 Task: For heading Arial black with underline.  font size for heading18,  'Change the font style of data to'Calibri.  and font size to 9,  Change the alignment of both headline & data to Align center.  In the sheet   Proactive Sales book
Action: Mouse moved to (175, 177)
Screenshot: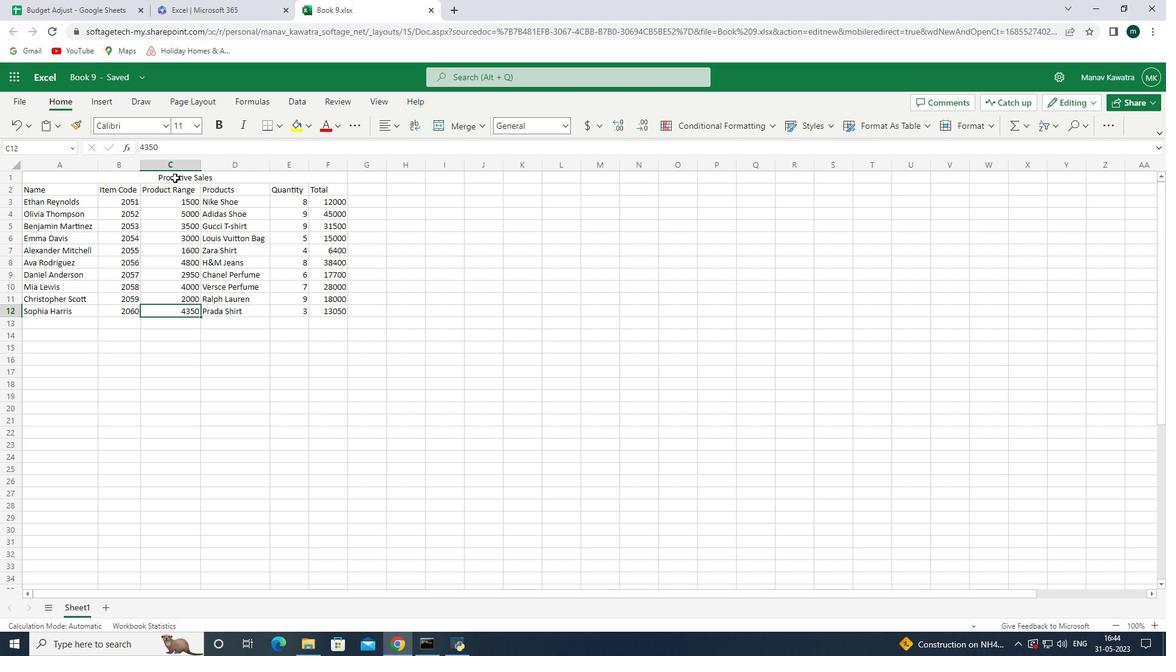 
Action: Mouse pressed left at (175, 177)
Screenshot: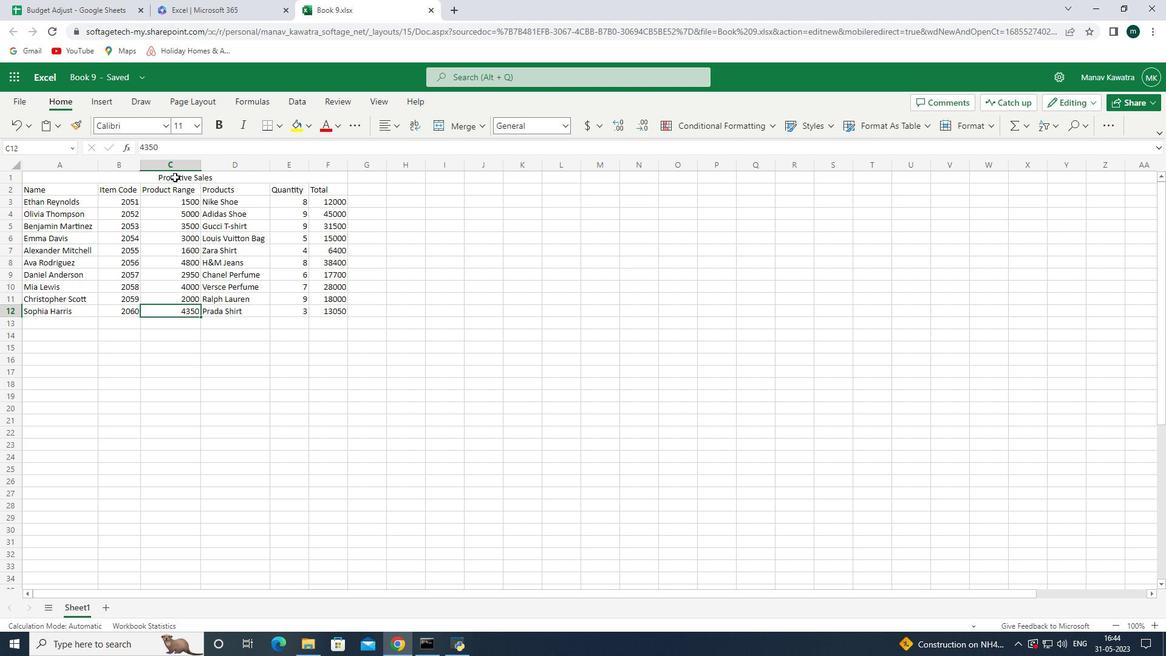 
Action: Mouse moved to (170, 124)
Screenshot: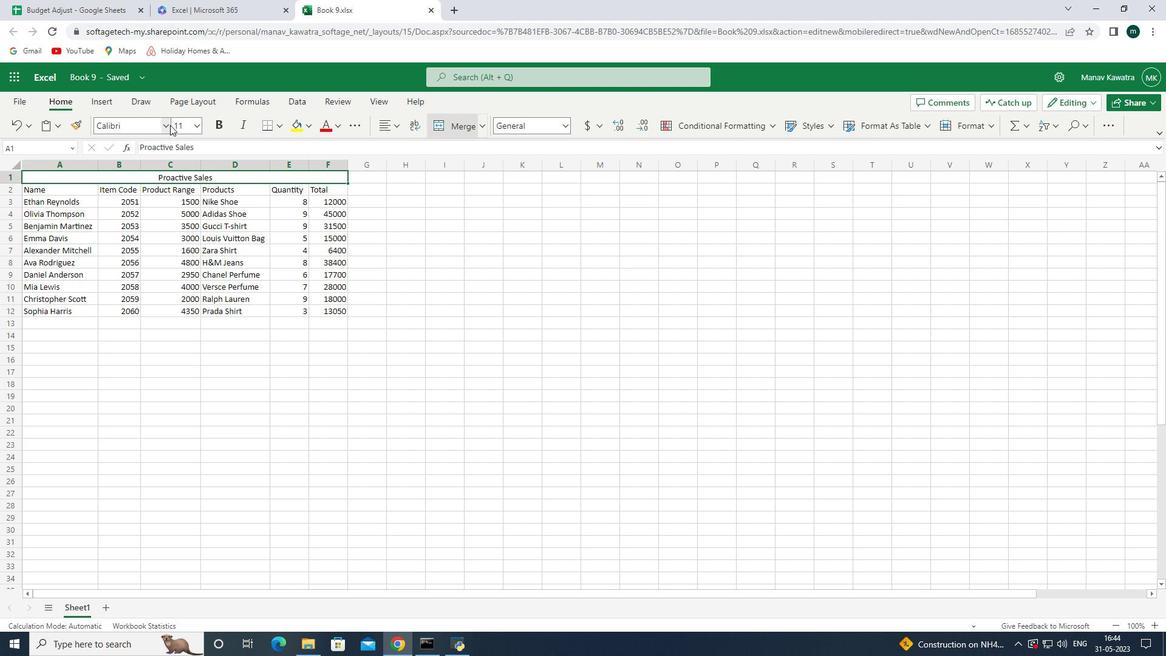 
Action: Mouse pressed left at (170, 124)
Screenshot: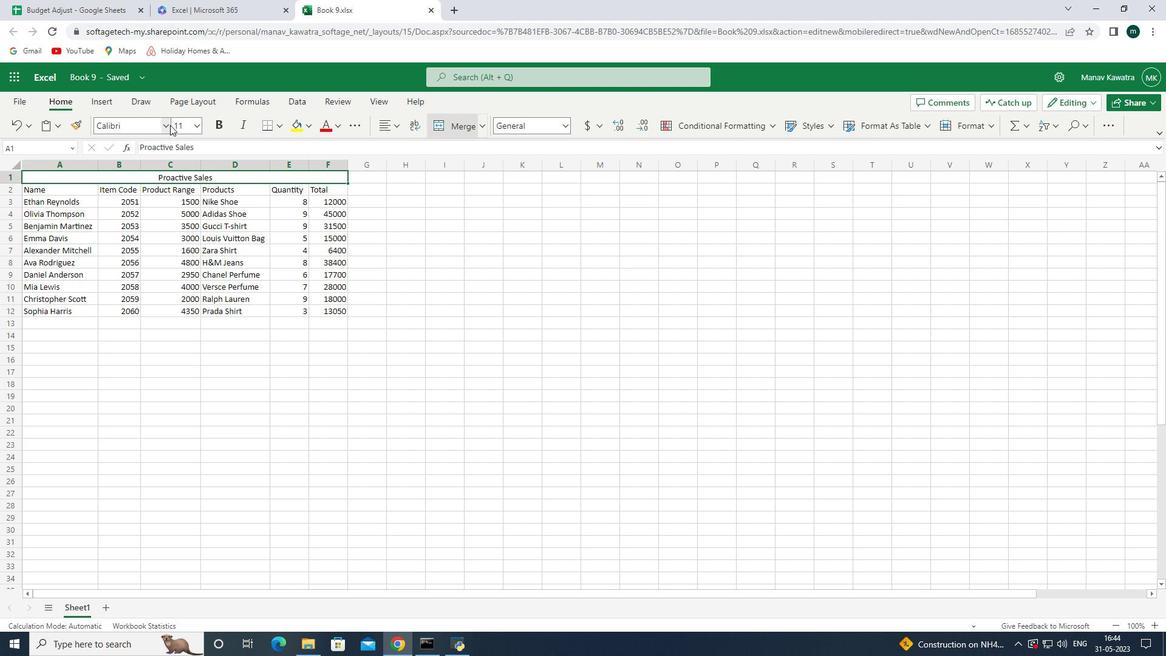 
Action: Mouse moved to (165, 122)
Screenshot: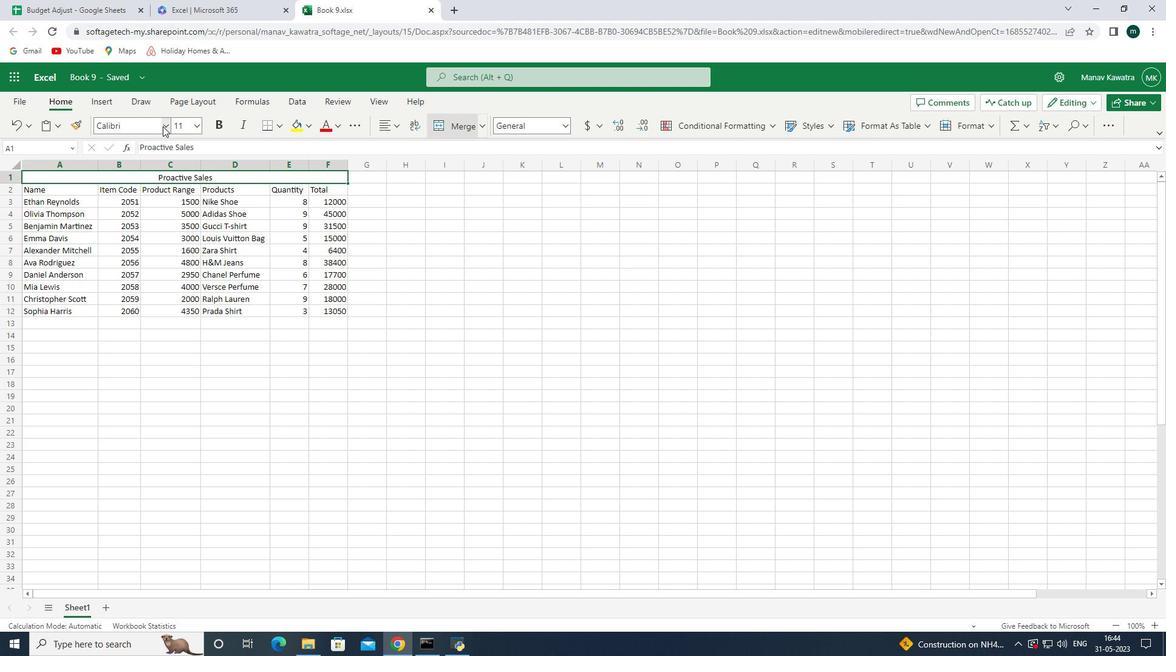 
Action: Mouse pressed left at (165, 122)
Screenshot: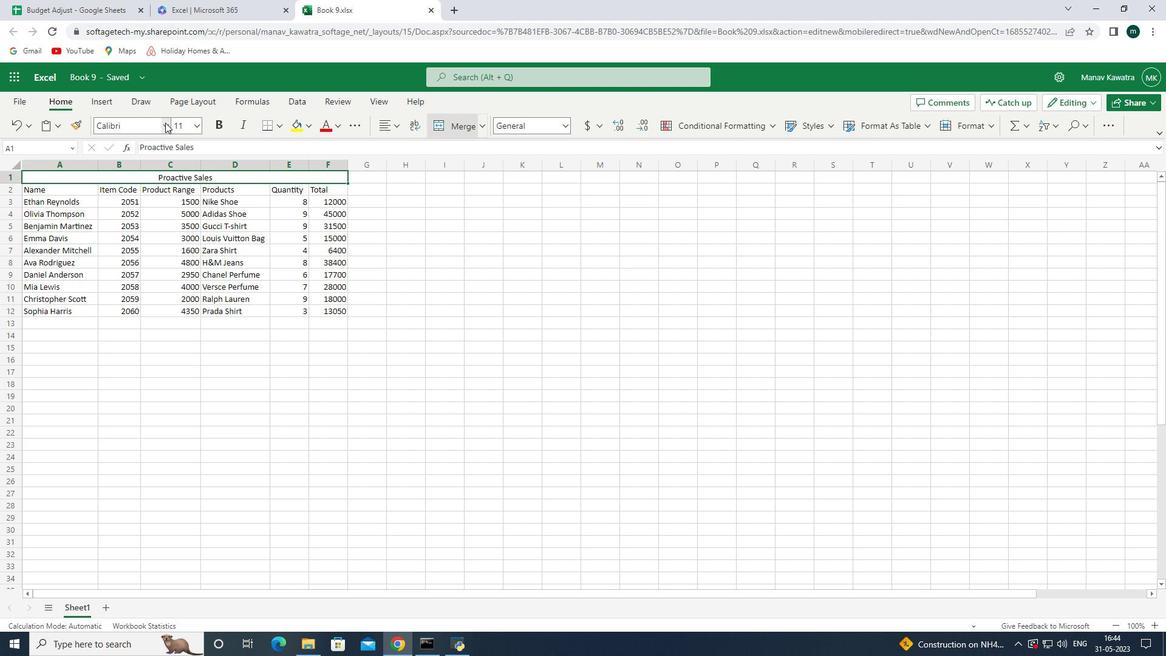 
Action: Mouse moved to (166, 127)
Screenshot: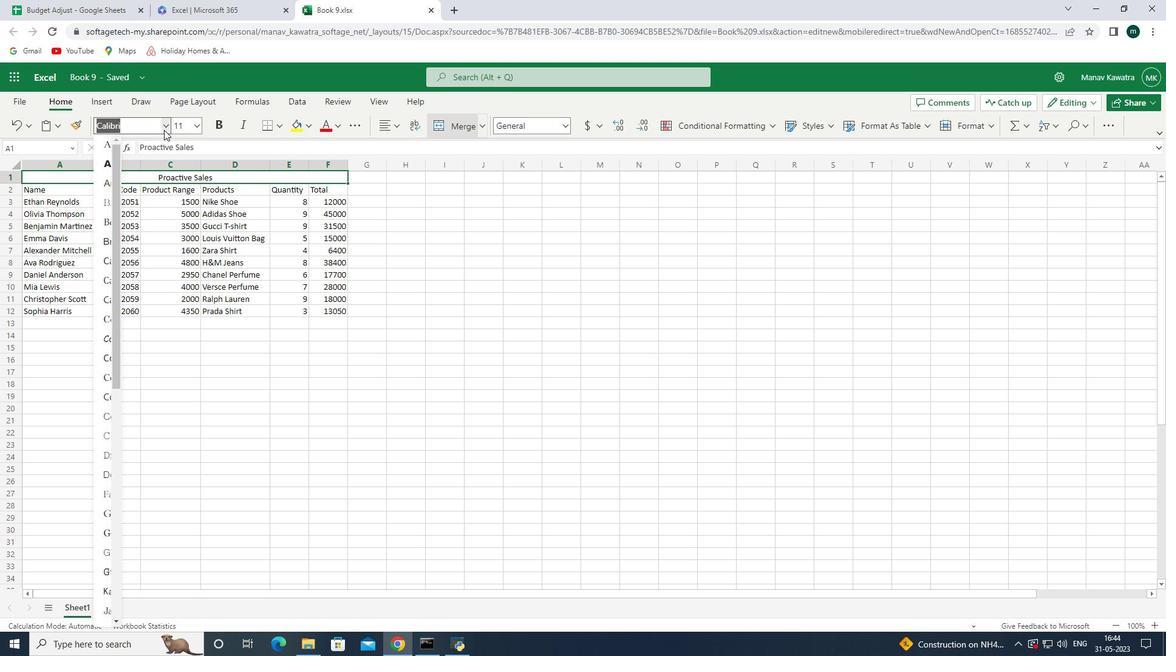 
Action: Mouse pressed left at (166, 127)
Screenshot: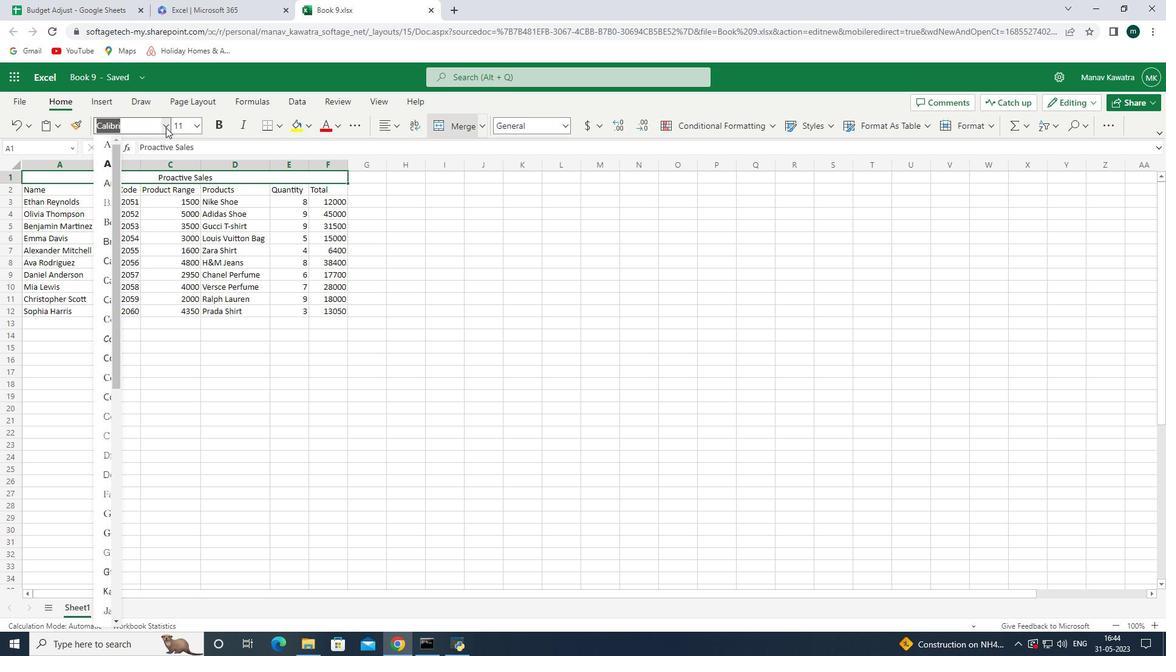 
Action: Mouse pressed left at (166, 127)
Screenshot: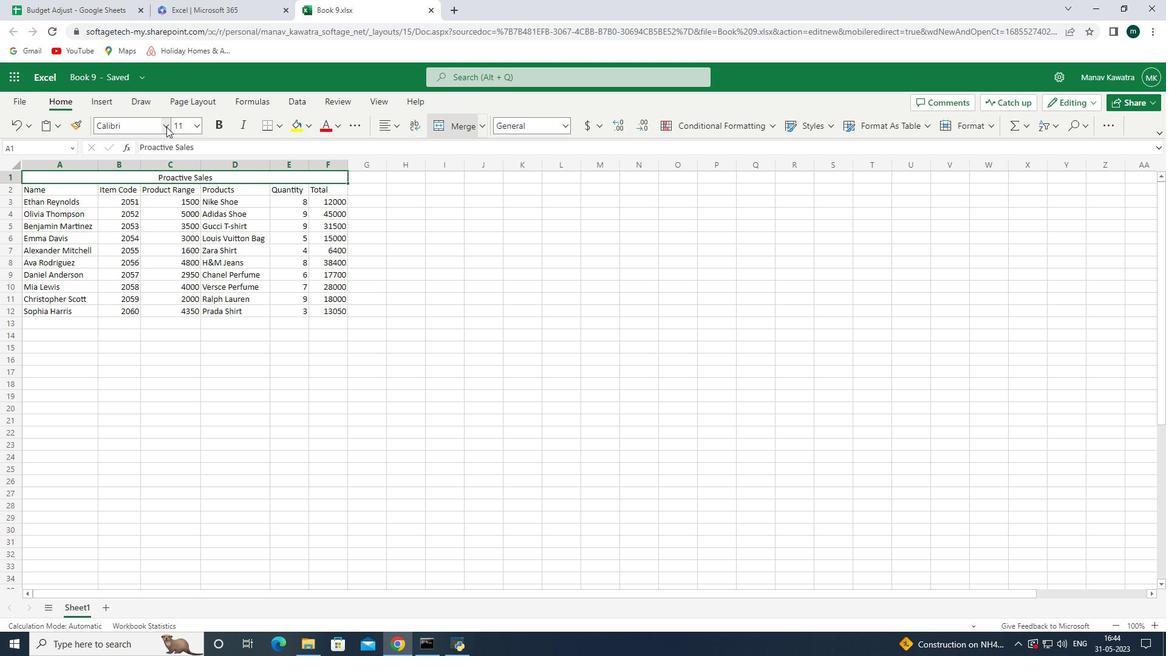 
Action: Mouse moved to (162, 161)
Screenshot: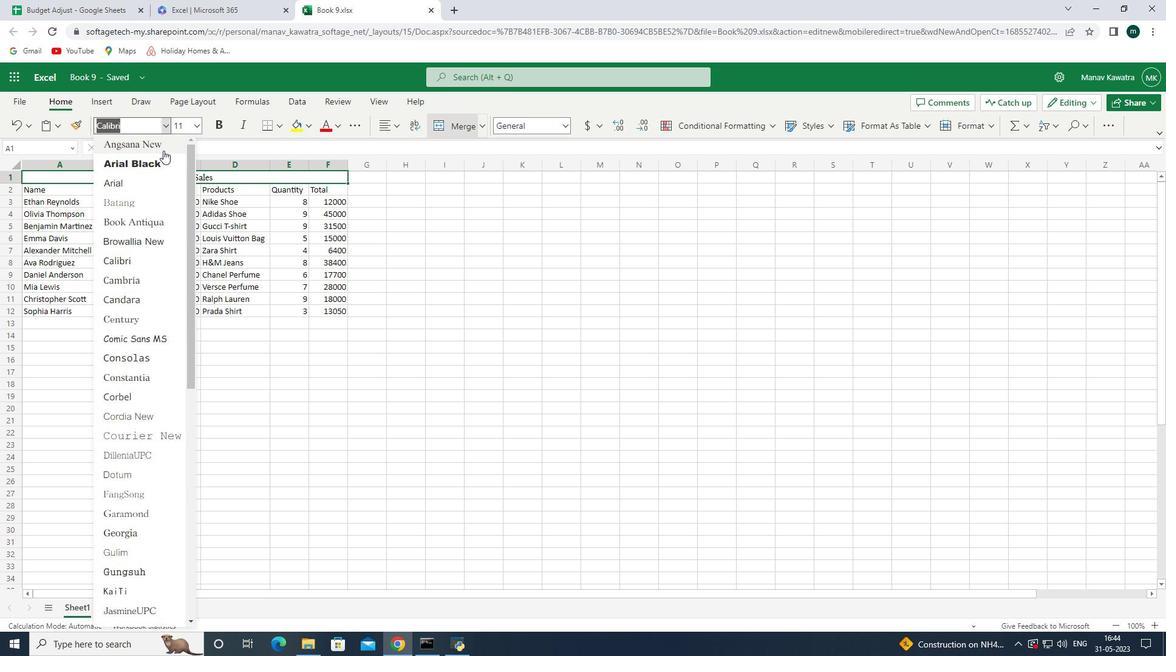 
Action: Mouse pressed left at (162, 161)
Screenshot: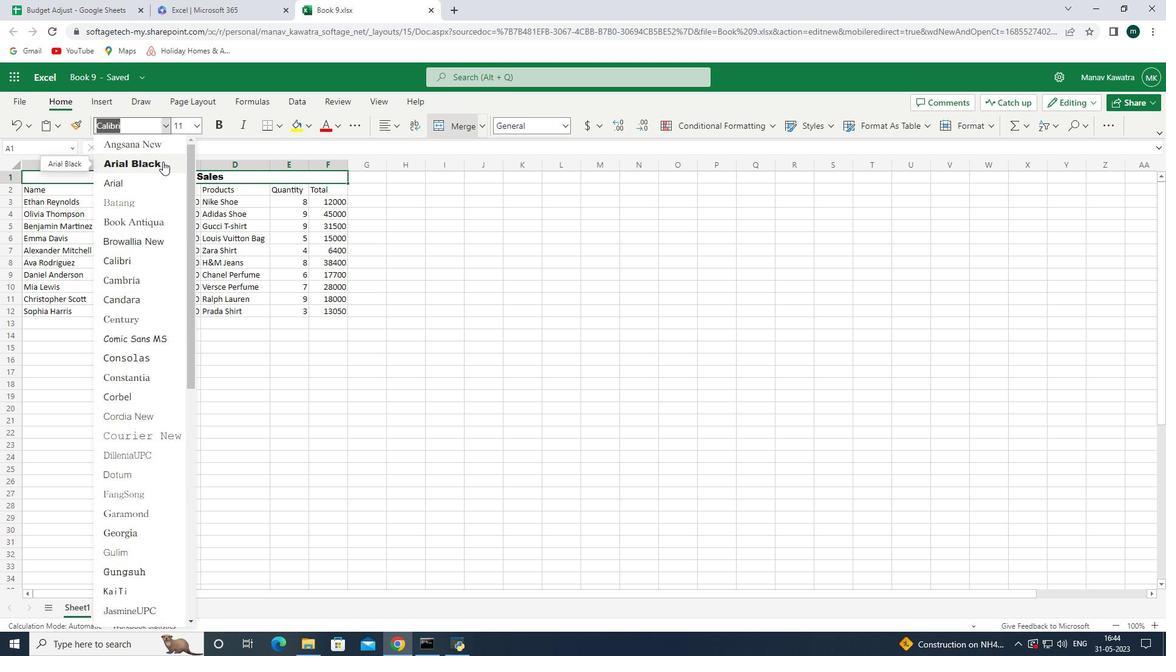 
Action: Mouse moved to (196, 128)
Screenshot: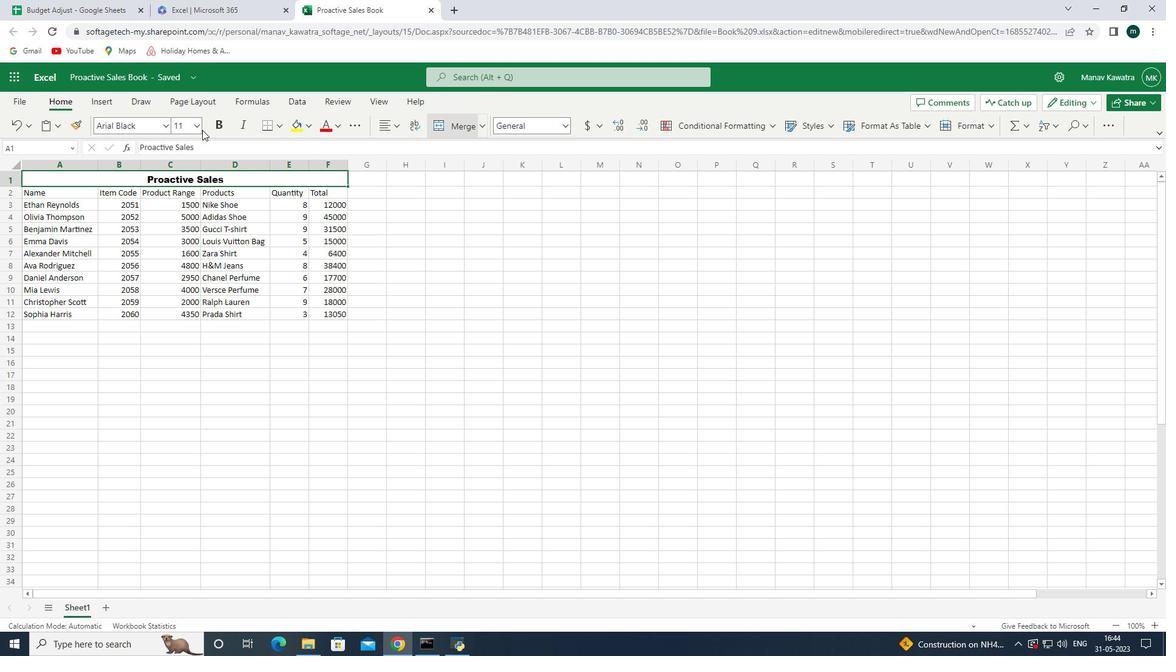 
Action: Mouse pressed left at (196, 128)
Screenshot: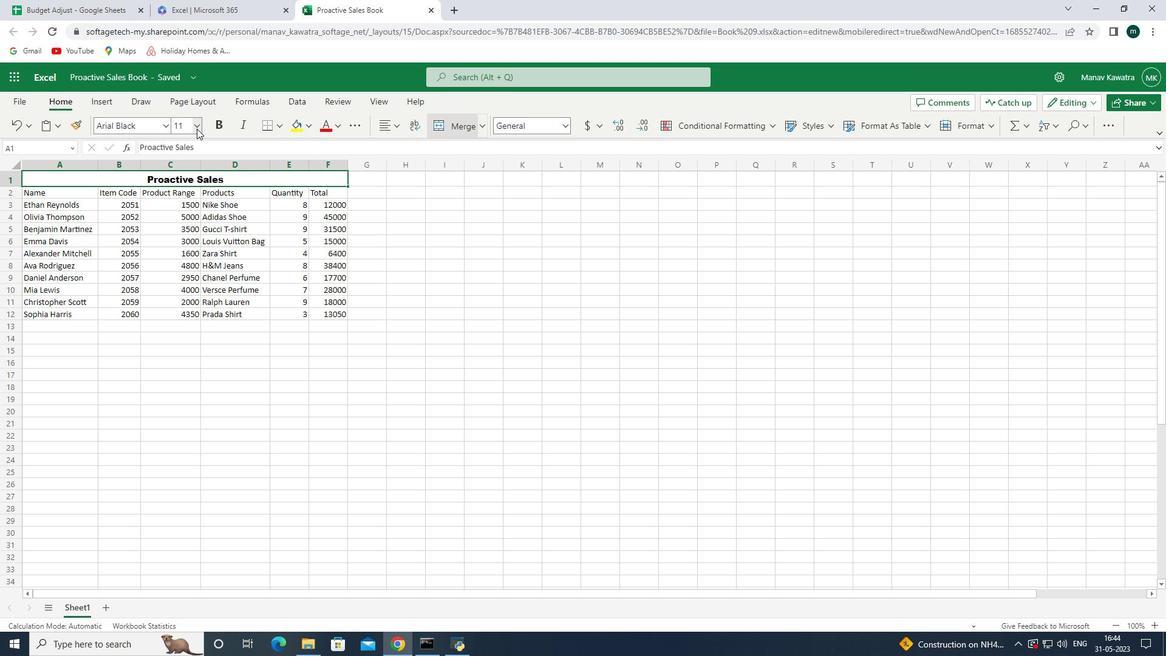 
Action: Mouse moved to (183, 276)
Screenshot: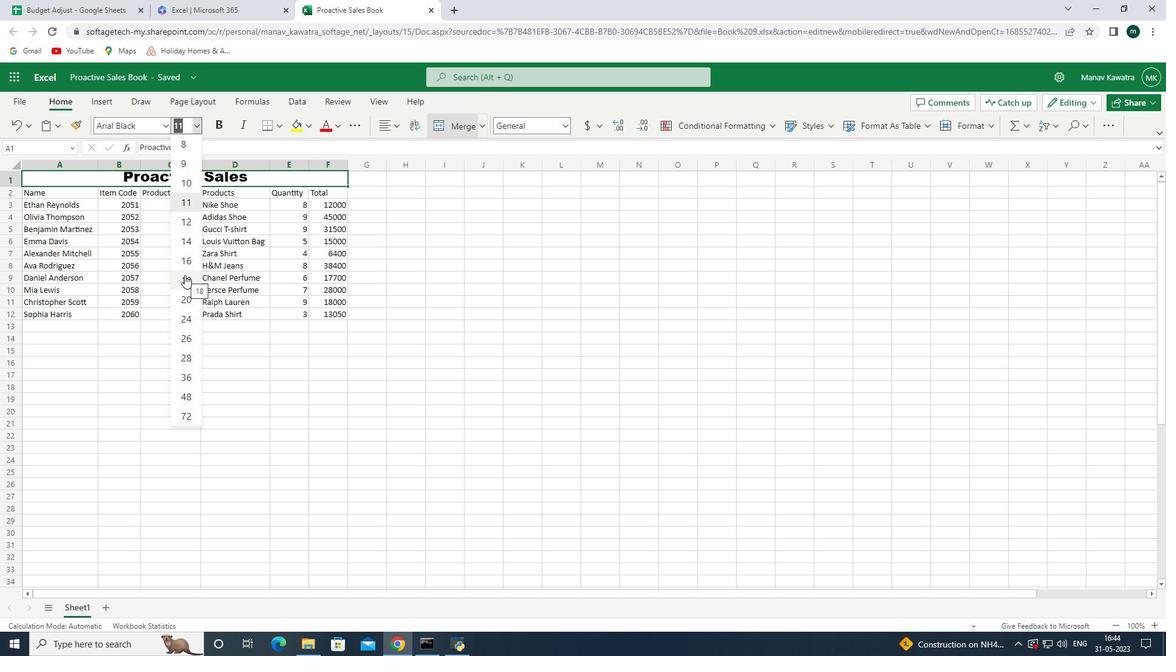 
Action: Mouse pressed left at (183, 276)
Screenshot: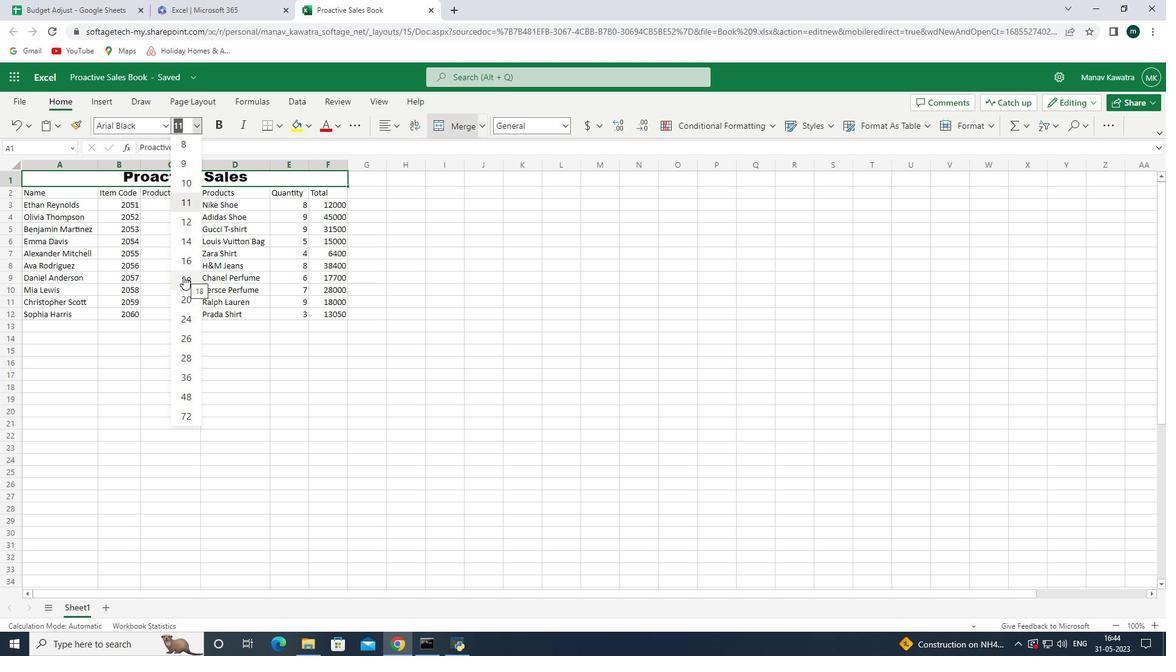 
Action: Mouse moved to (35, 197)
Screenshot: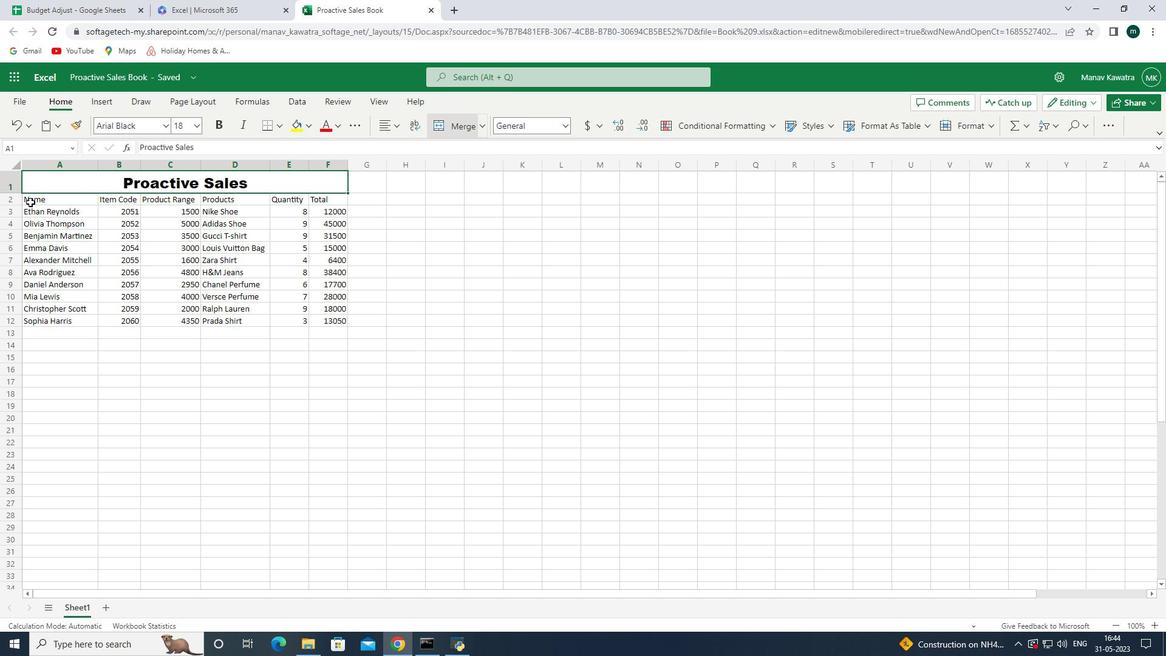 
Action: Mouse pressed left at (35, 197)
Screenshot: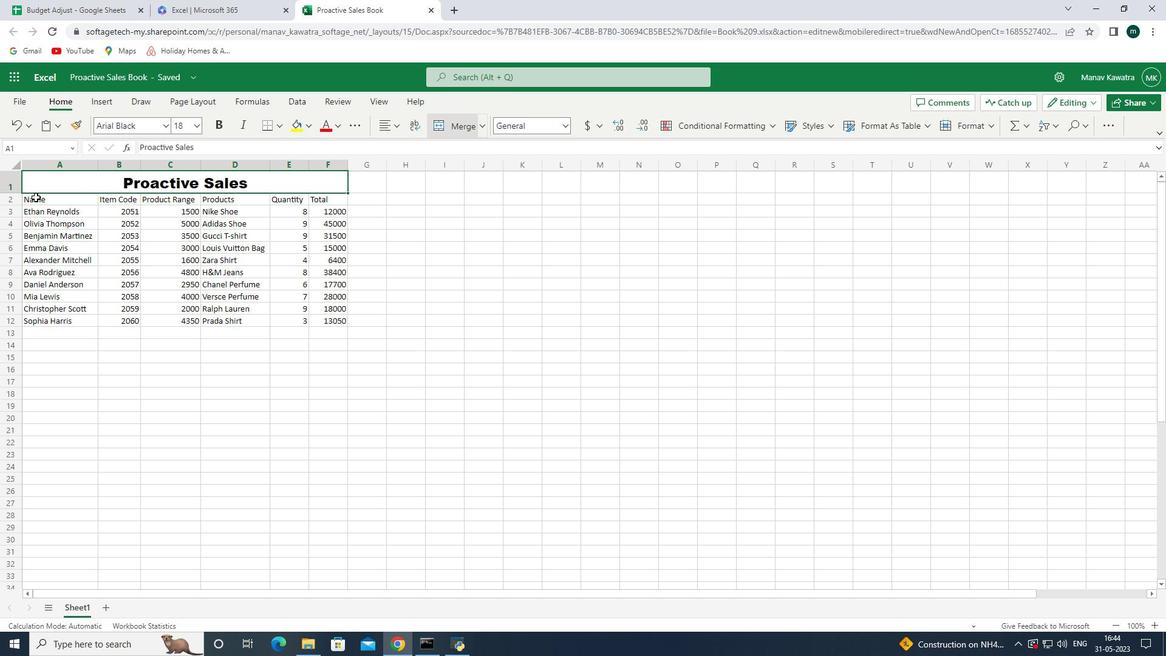 
Action: Mouse moved to (198, 125)
Screenshot: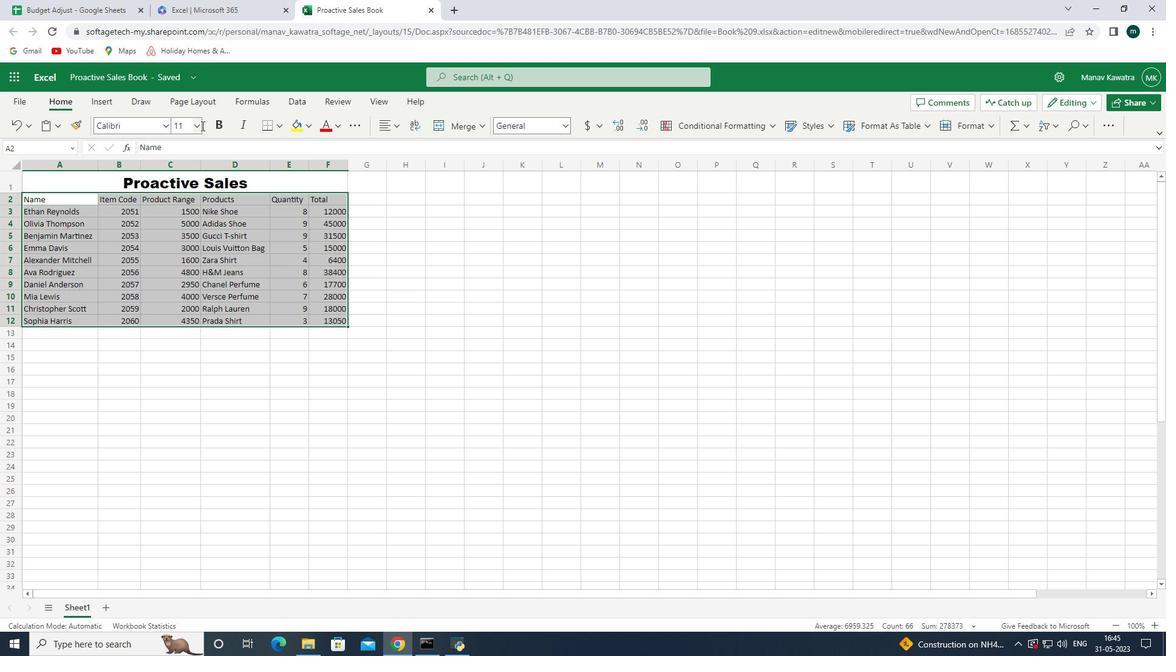 
Action: Mouse pressed left at (198, 125)
Screenshot: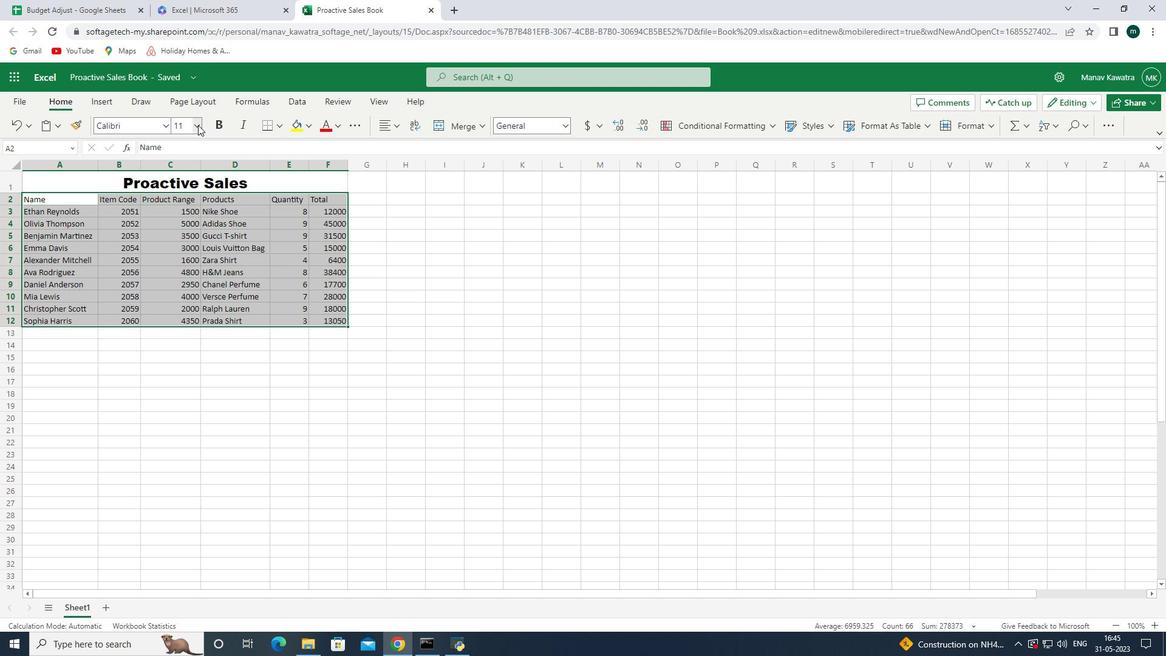 
Action: Mouse moved to (193, 164)
Screenshot: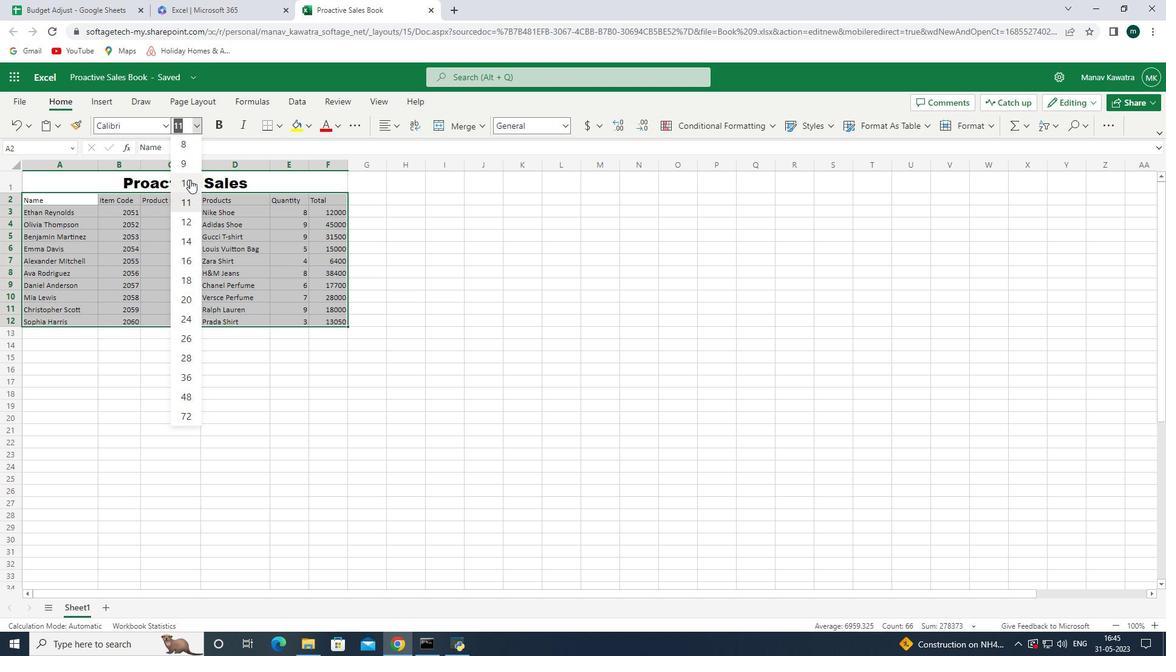 
Action: Mouse pressed left at (193, 164)
Screenshot: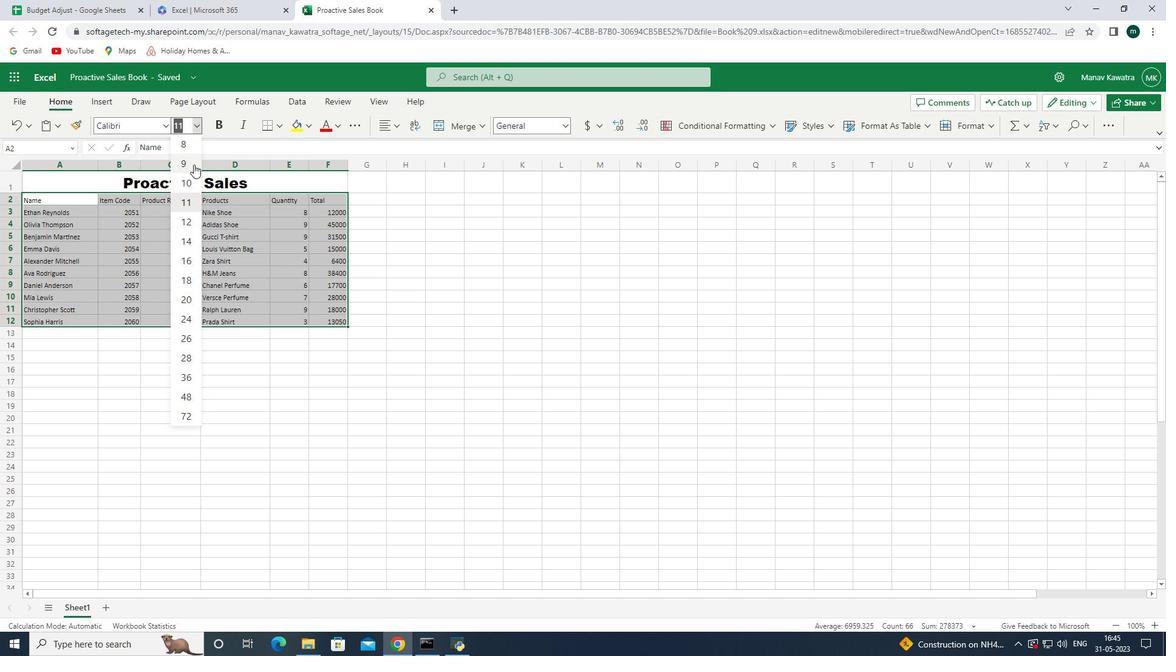 
Action: Mouse moved to (167, 128)
Screenshot: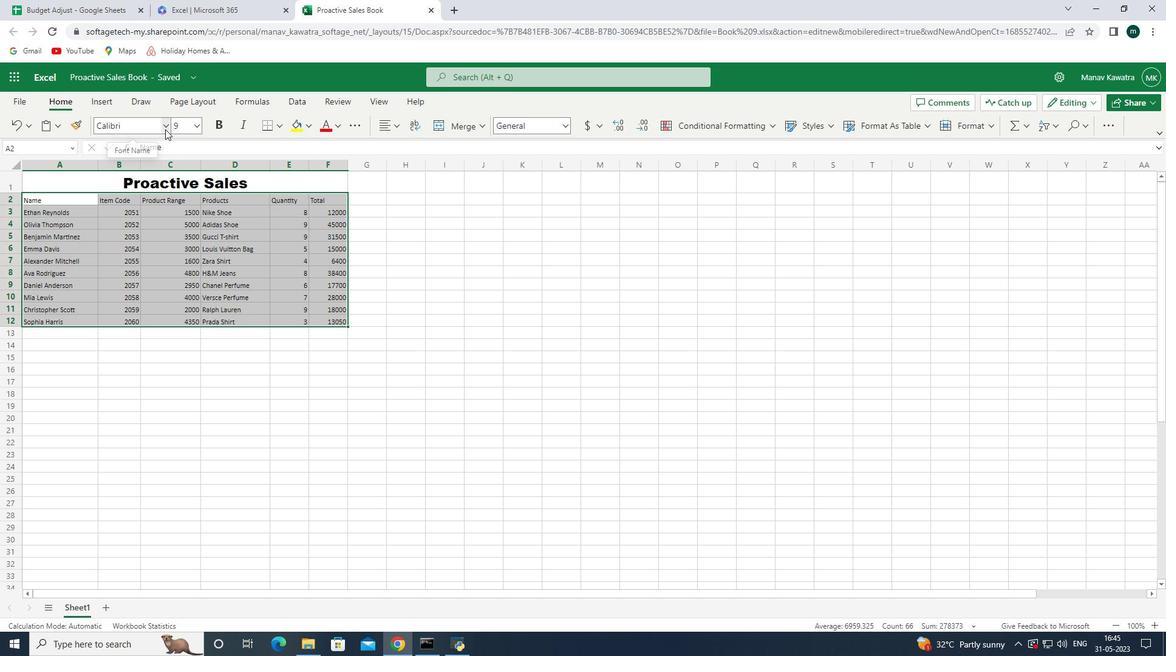 
Action: Mouse pressed left at (167, 128)
Screenshot: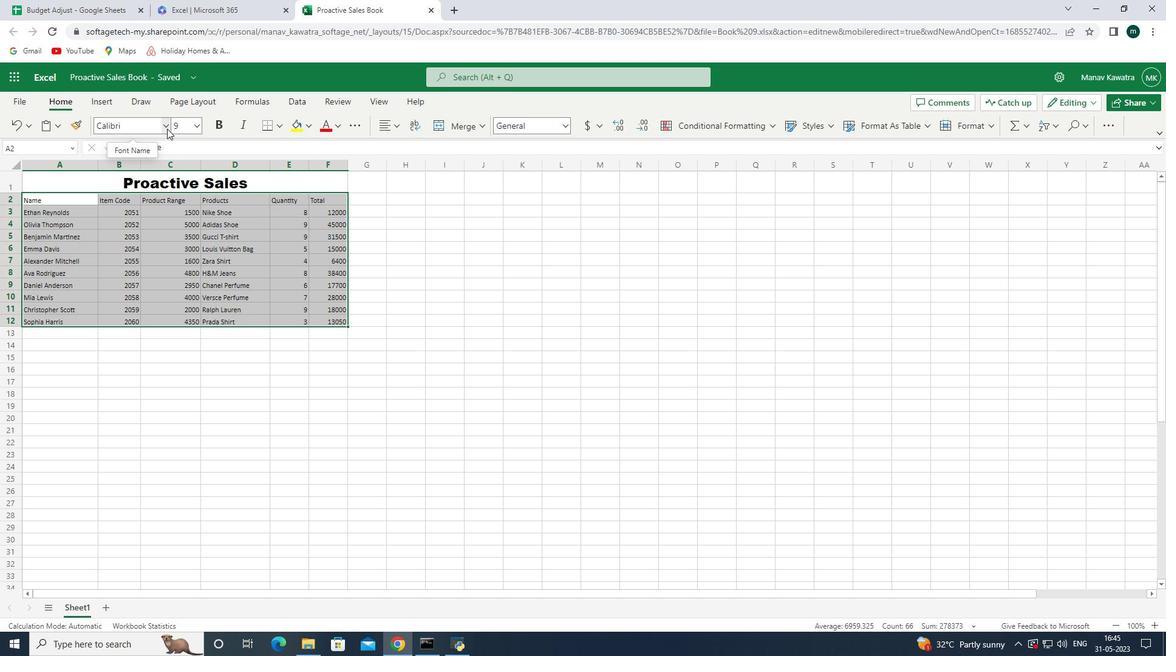 
Action: Mouse moved to (123, 258)
Screenshot: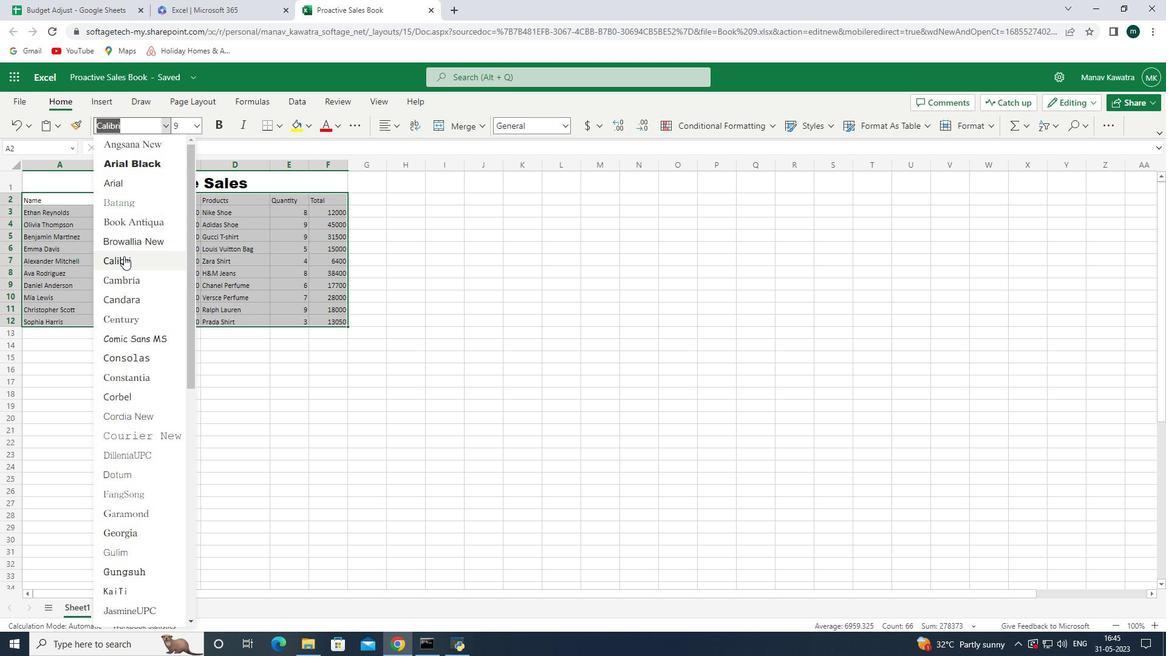 
Action: Mouse pressed left at (123, 258)
Screenshot: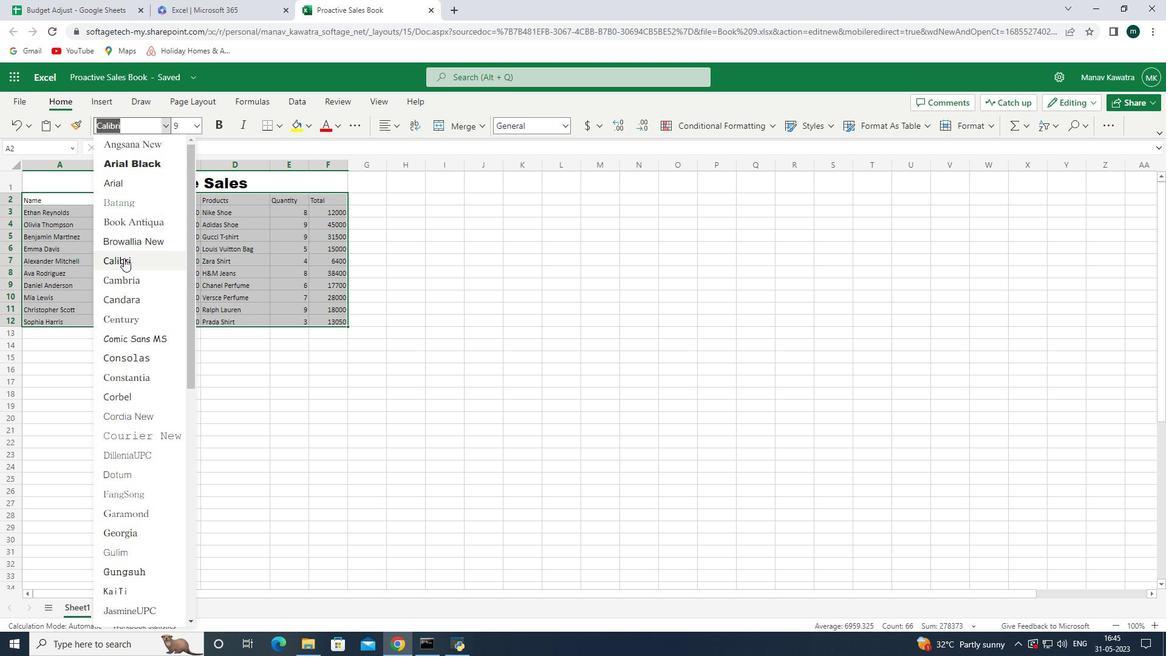 
Action: Mouse moved to (165, 119)
Screenshot: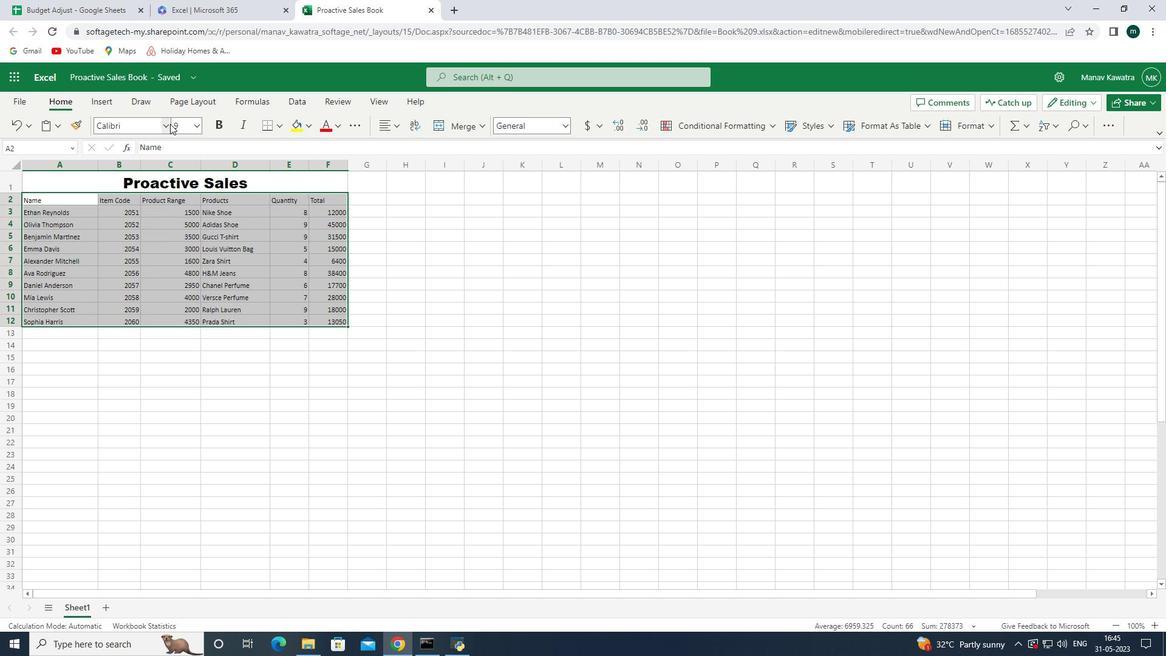 
Action: Mouse pressed left at (165, 119)
Screenshot: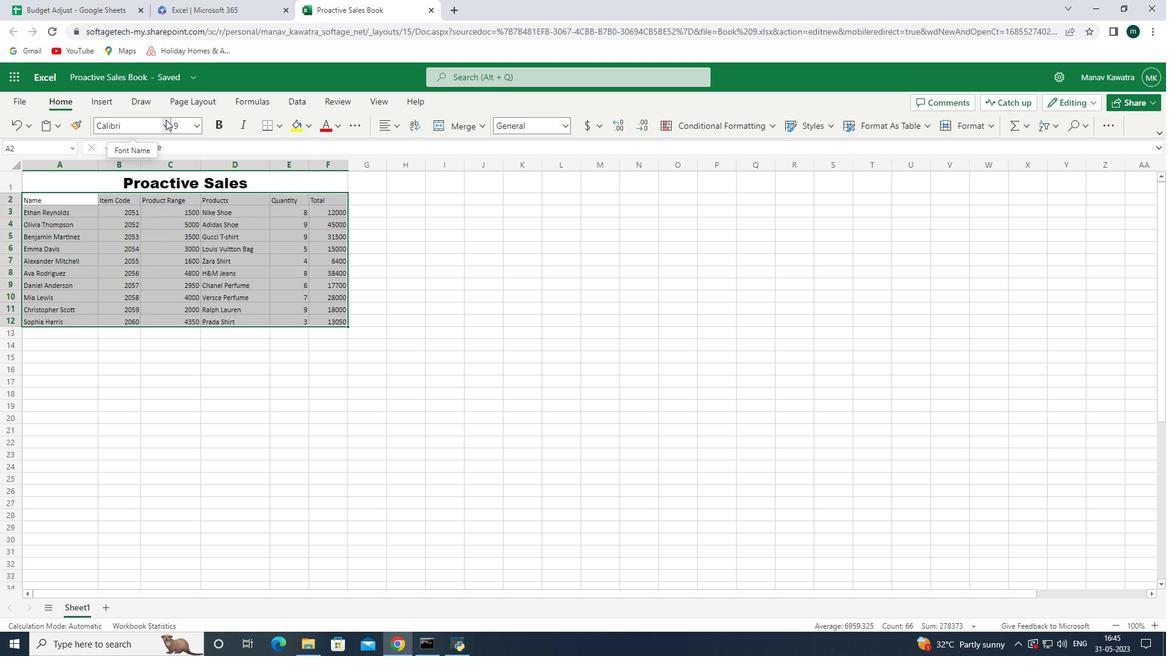 
Action: Mouse moved to (233, 141)
Screenshot: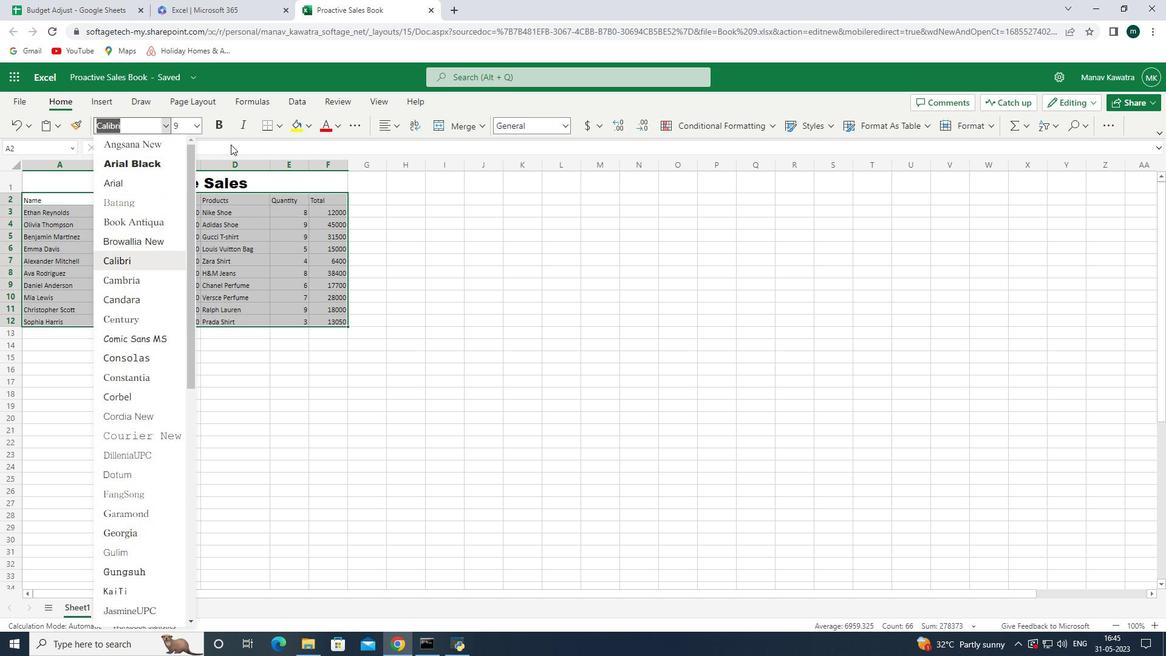 
Action: Mouse pressed left at (233, 141)
Screenshot: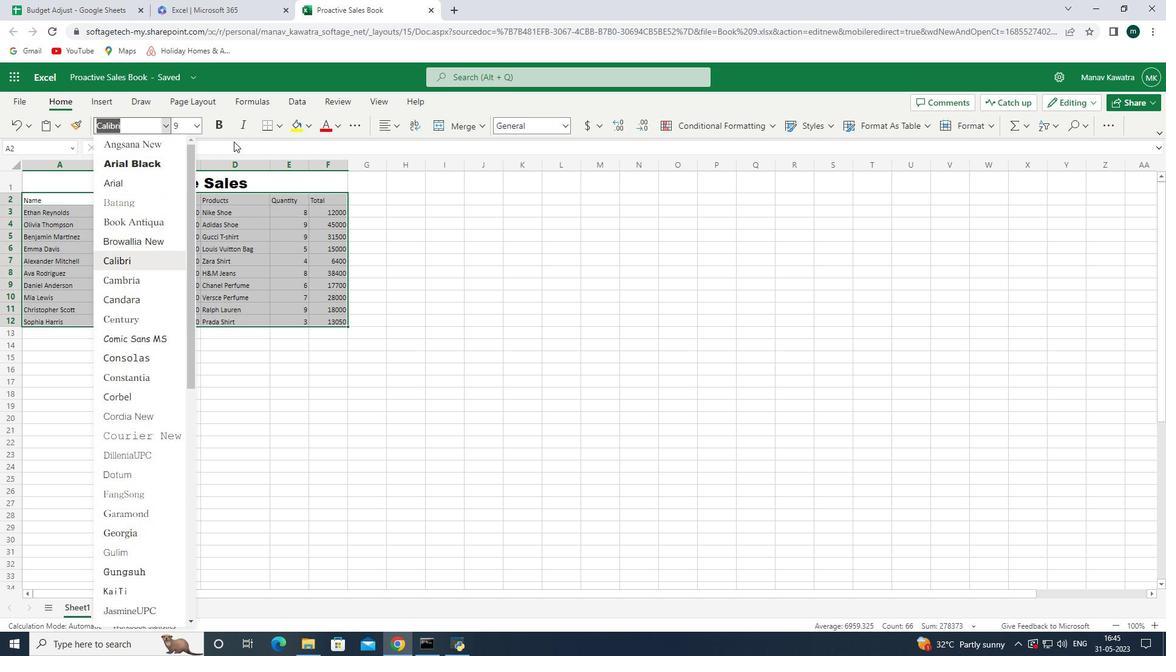 
Action: Mouse moved to (99, 175)
Screenshot: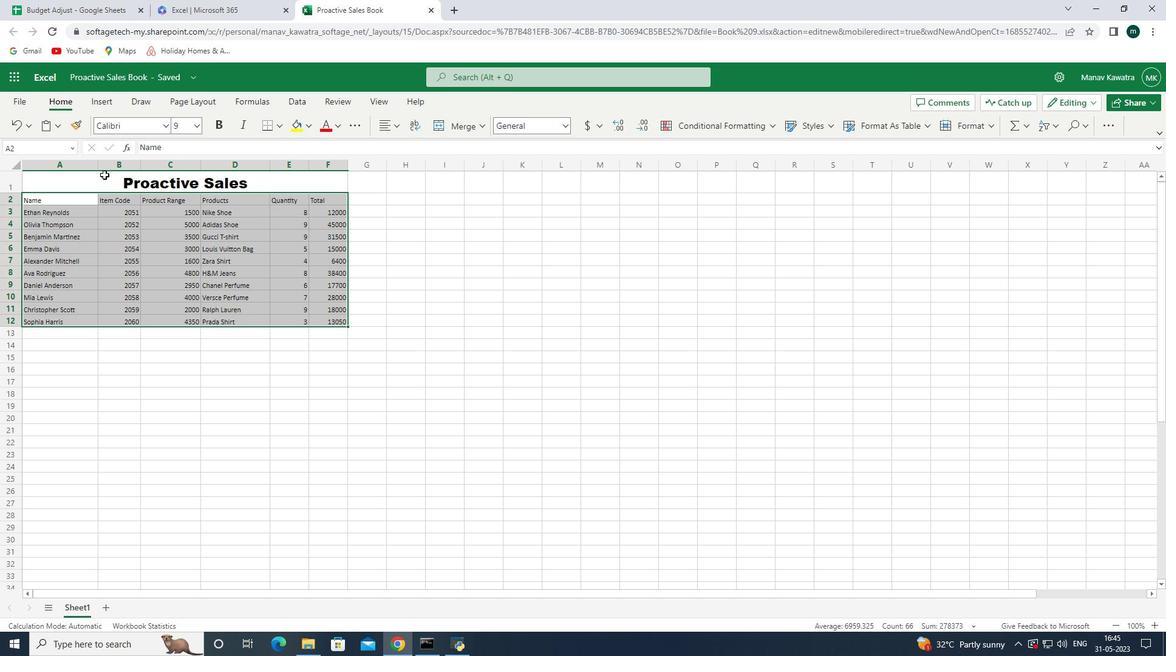 
Action: Mouse pressed left at (99, 175)
Screenshot: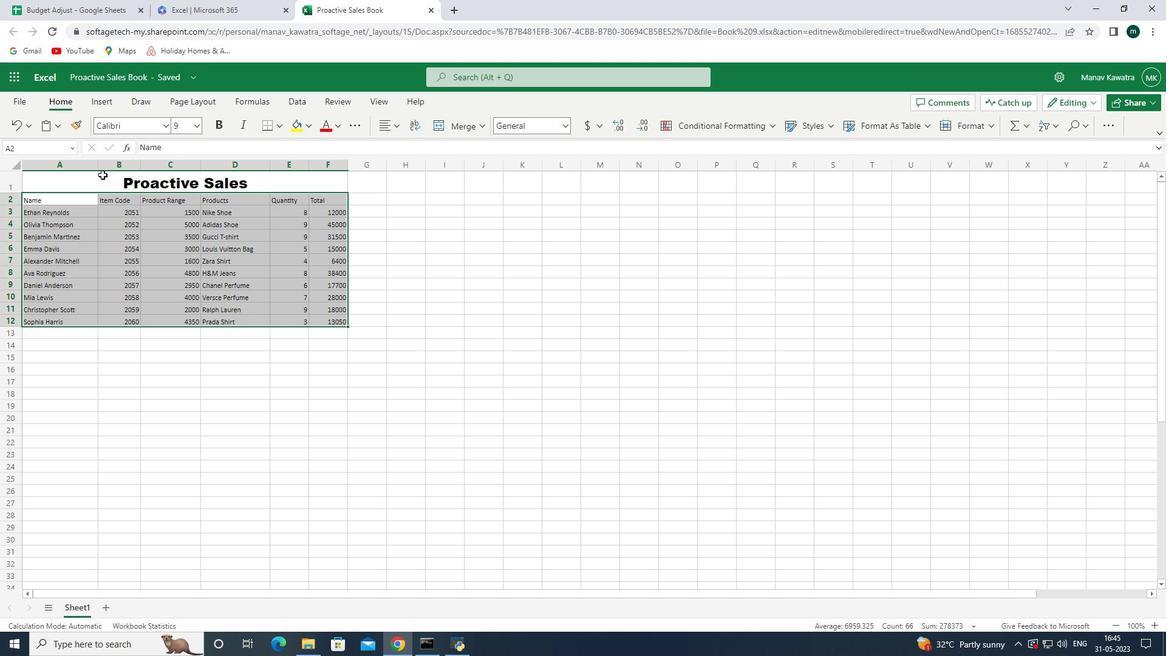 
Action: Mouse pressed left at (99, 175)
Screenshot: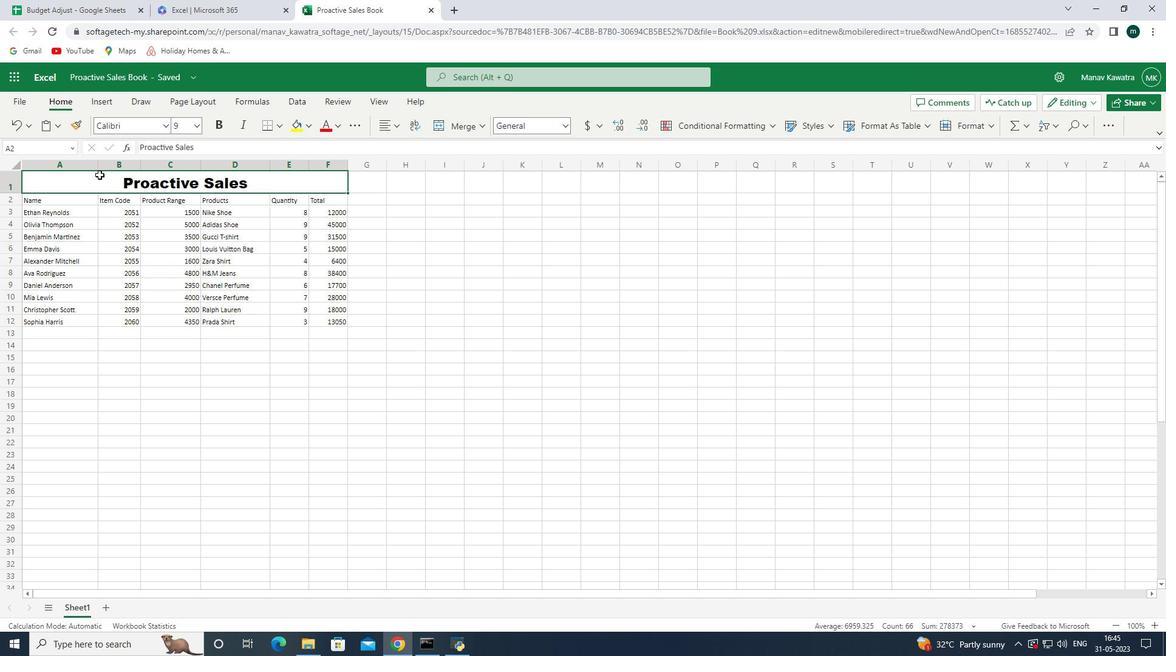 
Action: Mouse moved to (395, 126)
Screenshot: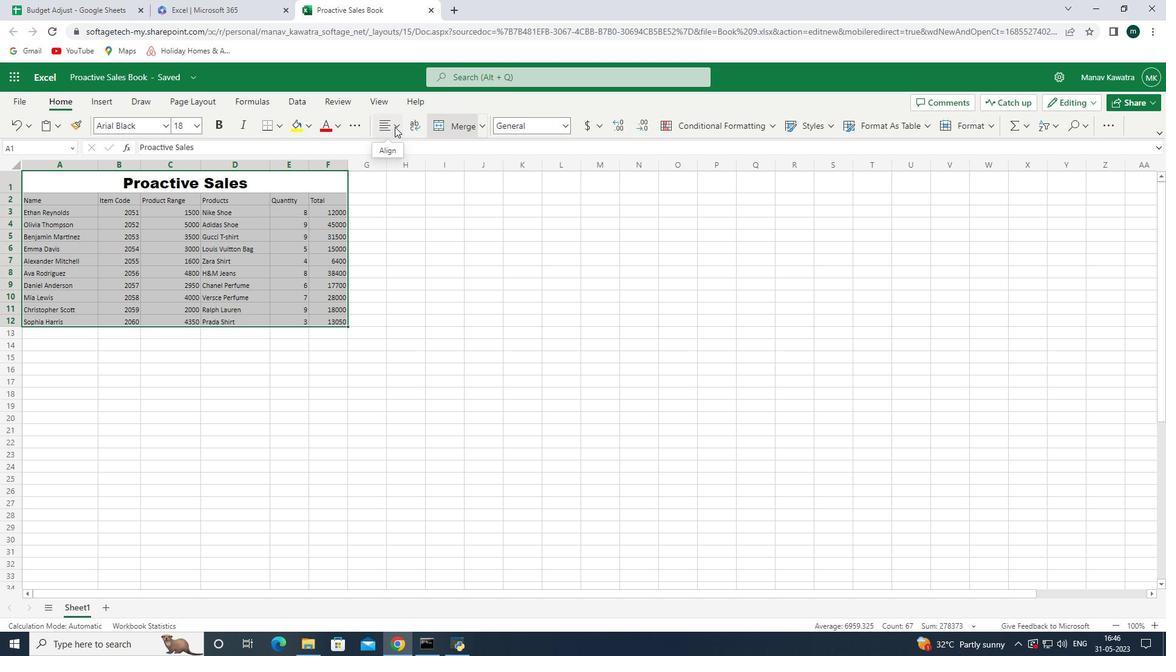 
Action: Mouse pressed left at (395, 126)
Screenshot: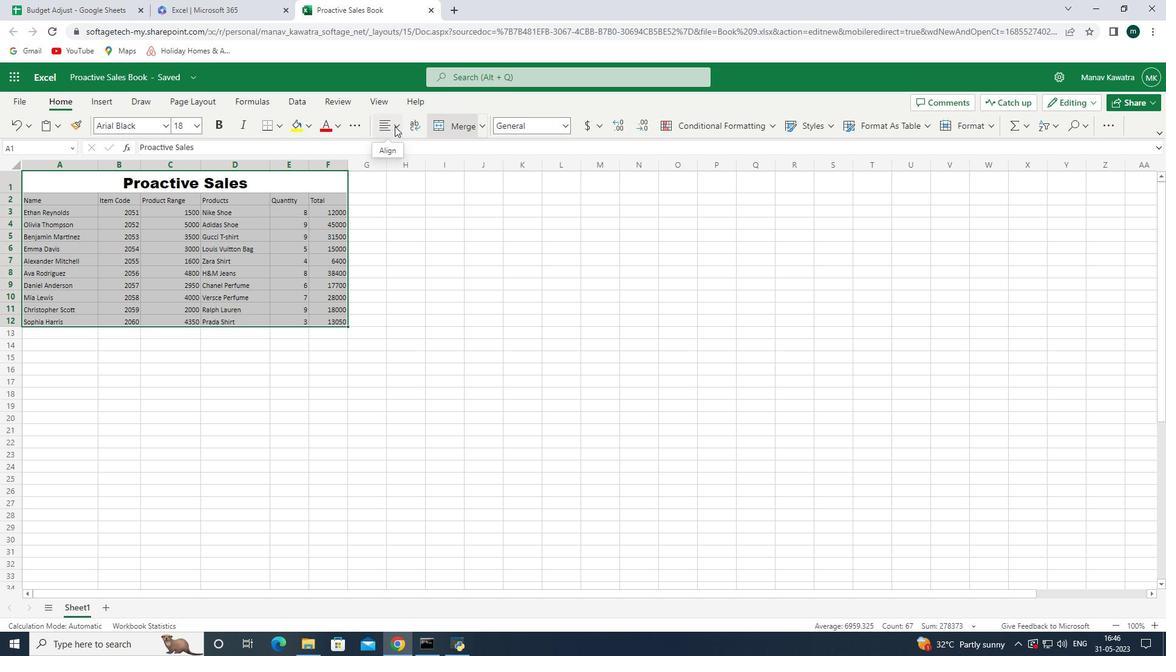 
Action: Mouse moved to (1101, 127)
Screenshot: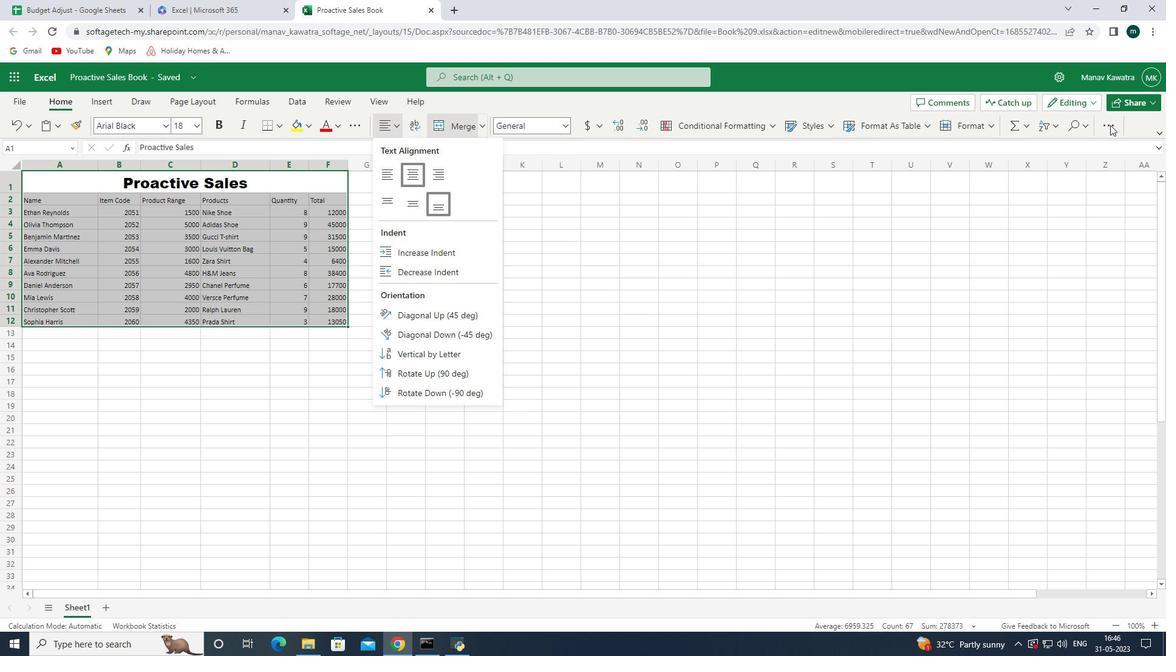 
Action: Mouse pressed left at (1101, 127)
Screenshot: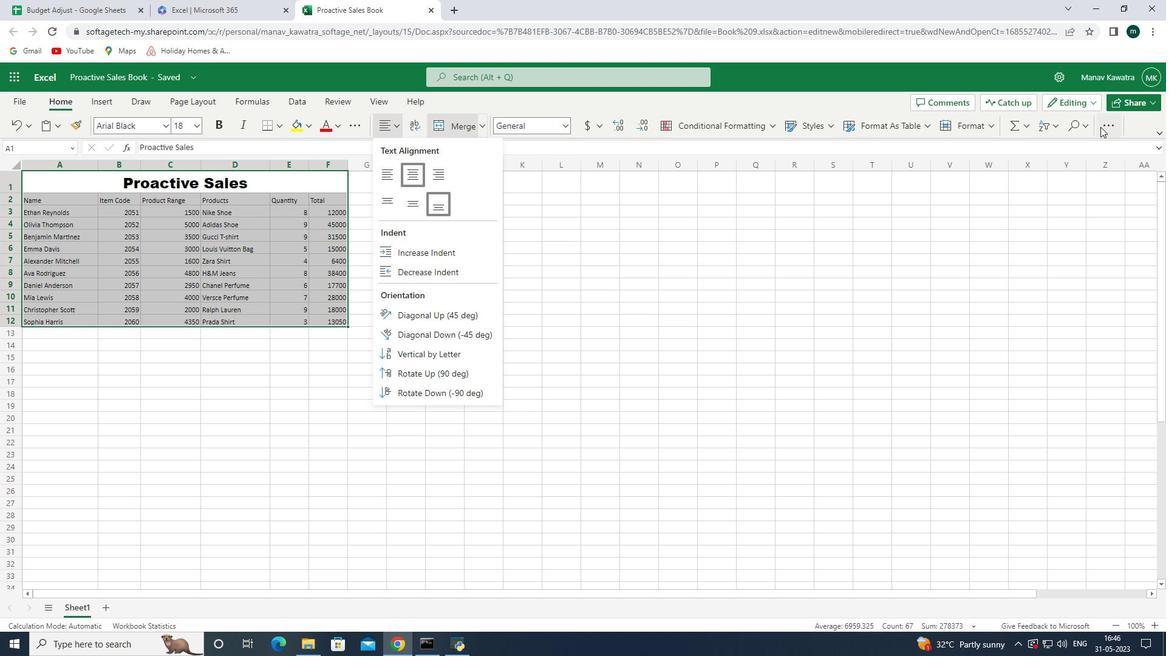 
Action: Mouse moved to (401, 127)
Screenshot: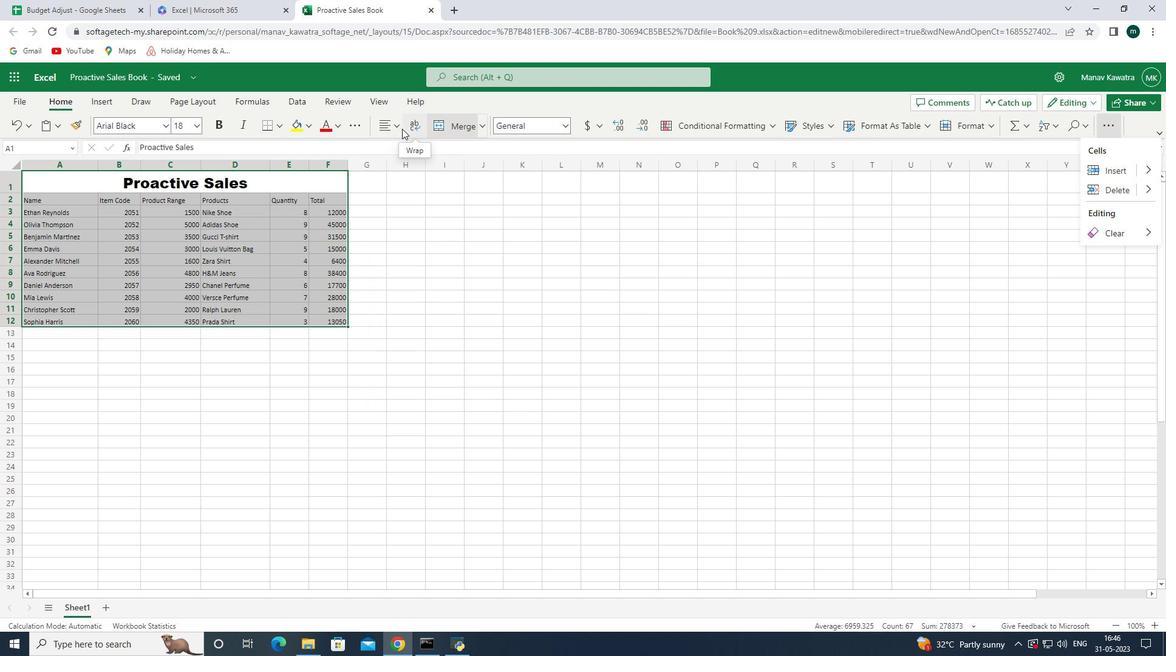 
Action: Mouse pressed left at (401, 127)
Screenshot: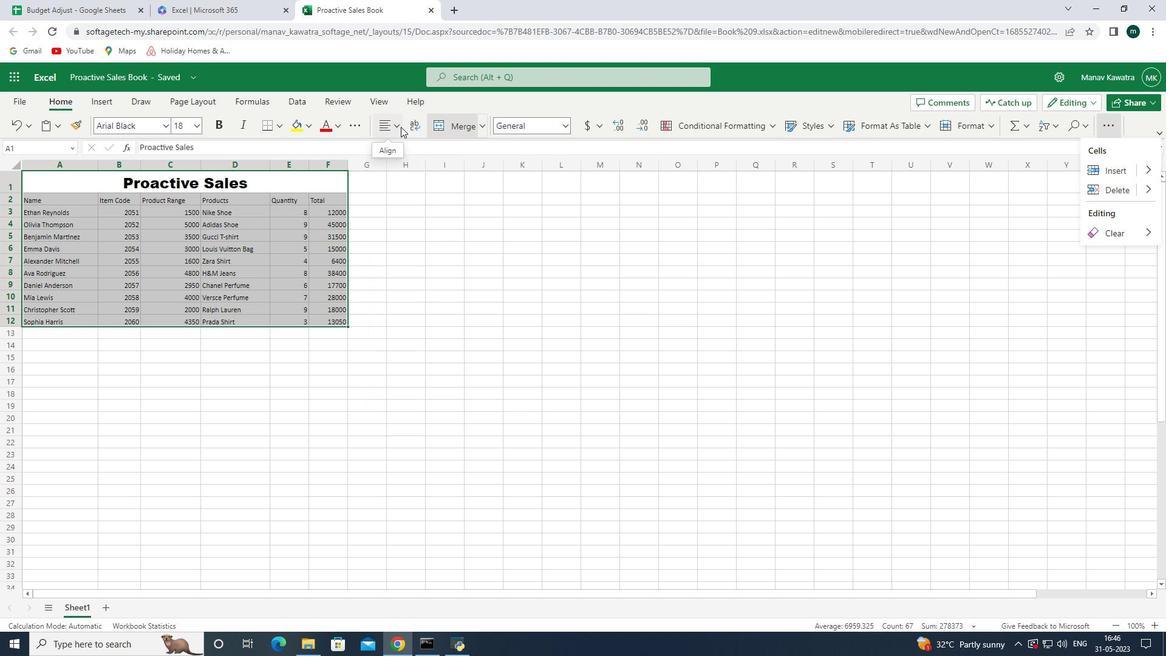 
Action: Mouse moved to (414, 175)
Screenshot: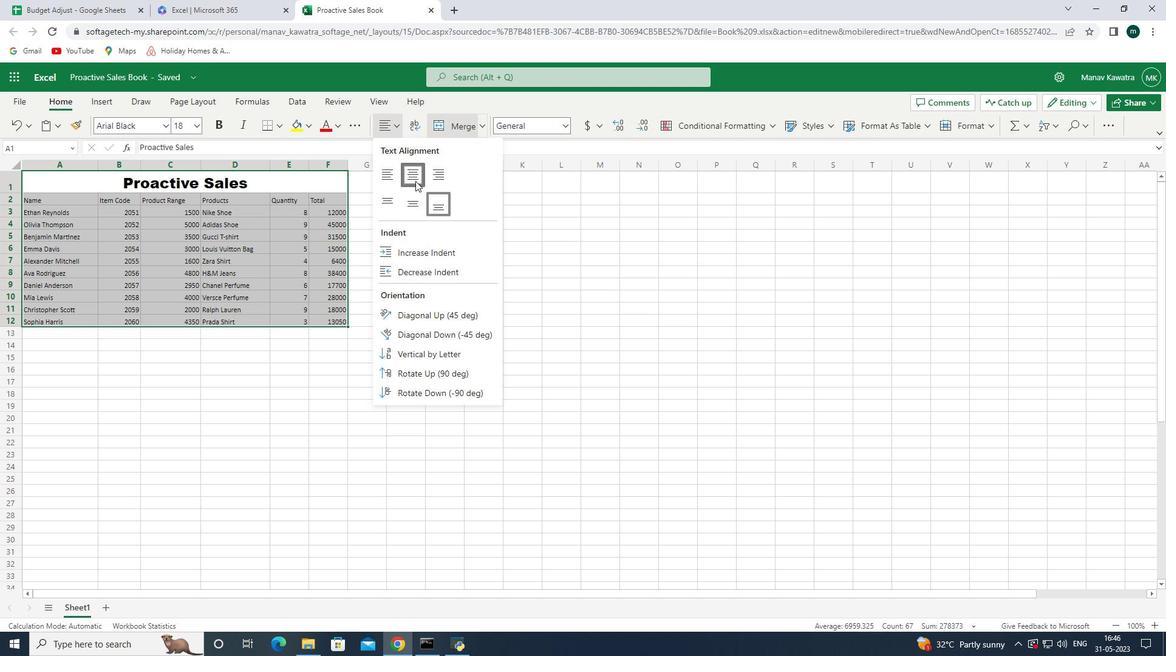 
Action: Mouse pressed left at (414, 175)
Screenshot: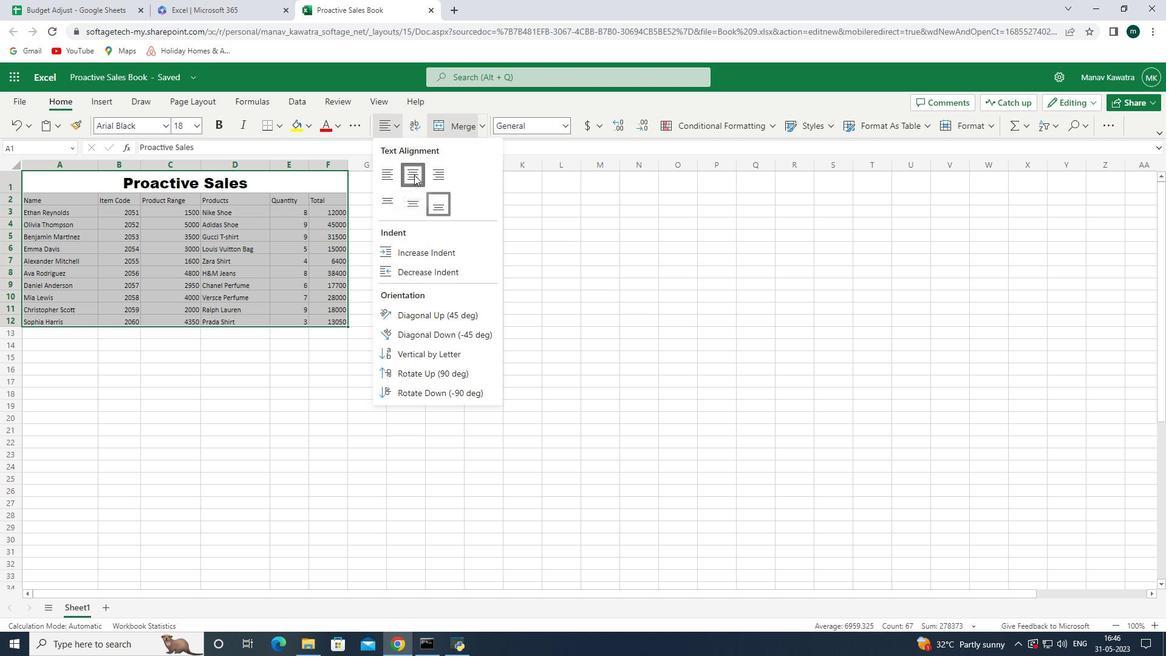 
Action: Mouse moved to (395, 123)
Screenshot: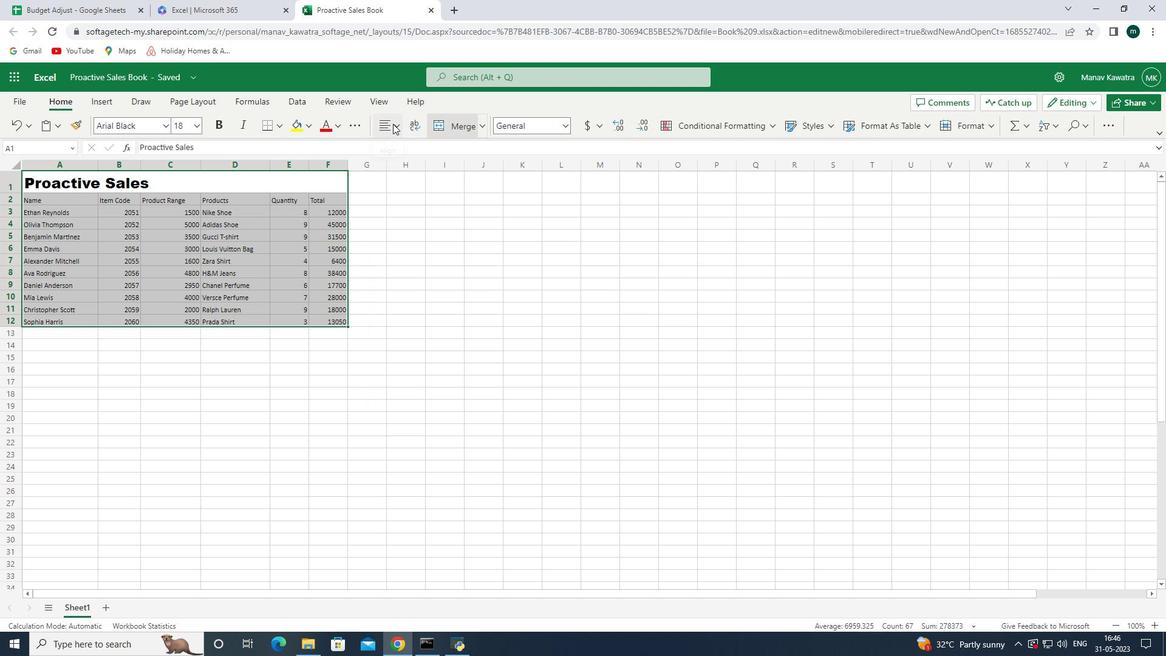 
Action: Mouse pressed left at (395, 123)
Screenshot: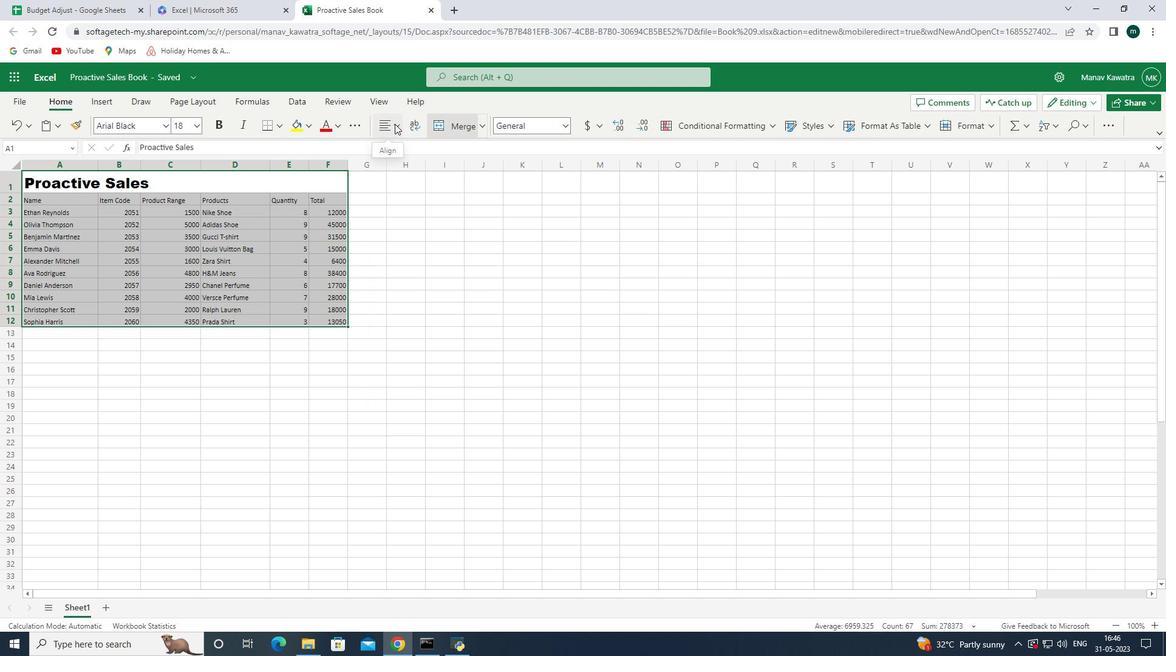 
Action: Mouse moved to (422, 172)
Screenshot: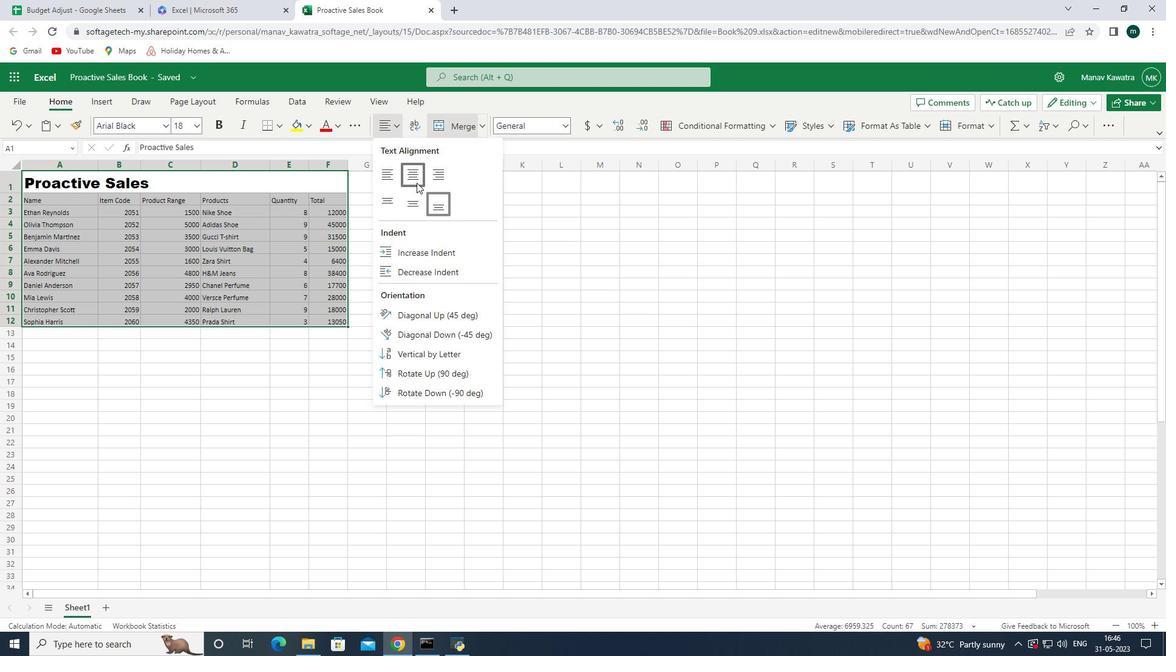 
Action: Mouse pressed left at (422, 172)
Screenshot: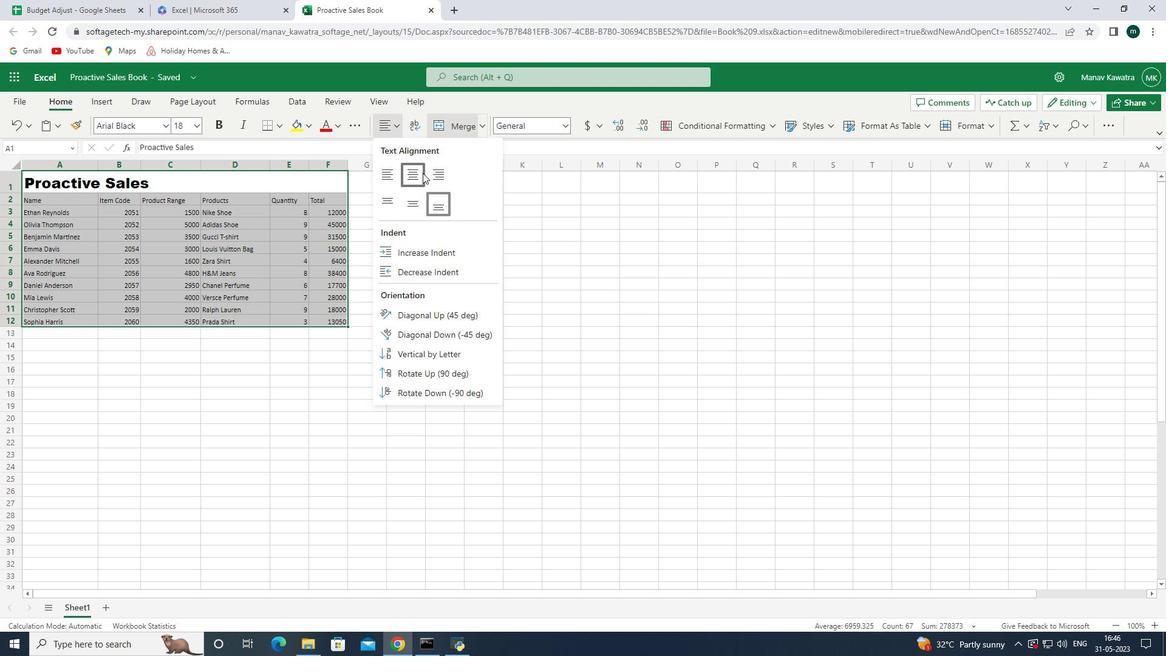 
Action: Mouse moved to (387, 193)
Screenshot: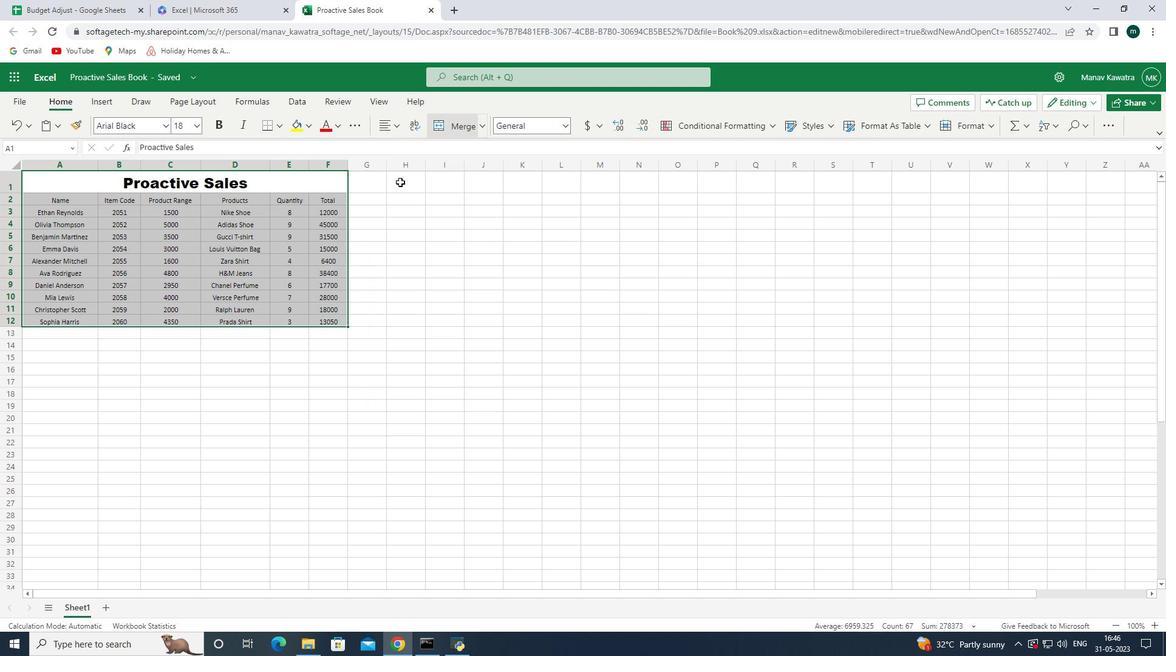 
Action: Mouse pressed left at (387, 193)
Screenshot: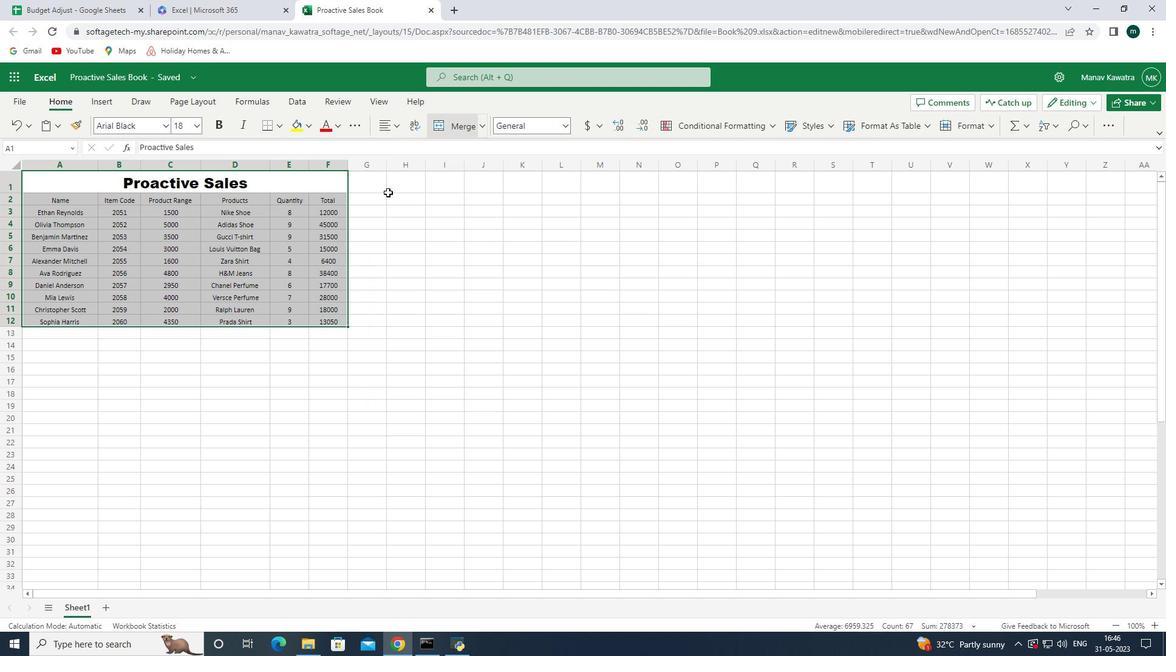 
Action: Mouse moved to (225, 175)
Screenshot: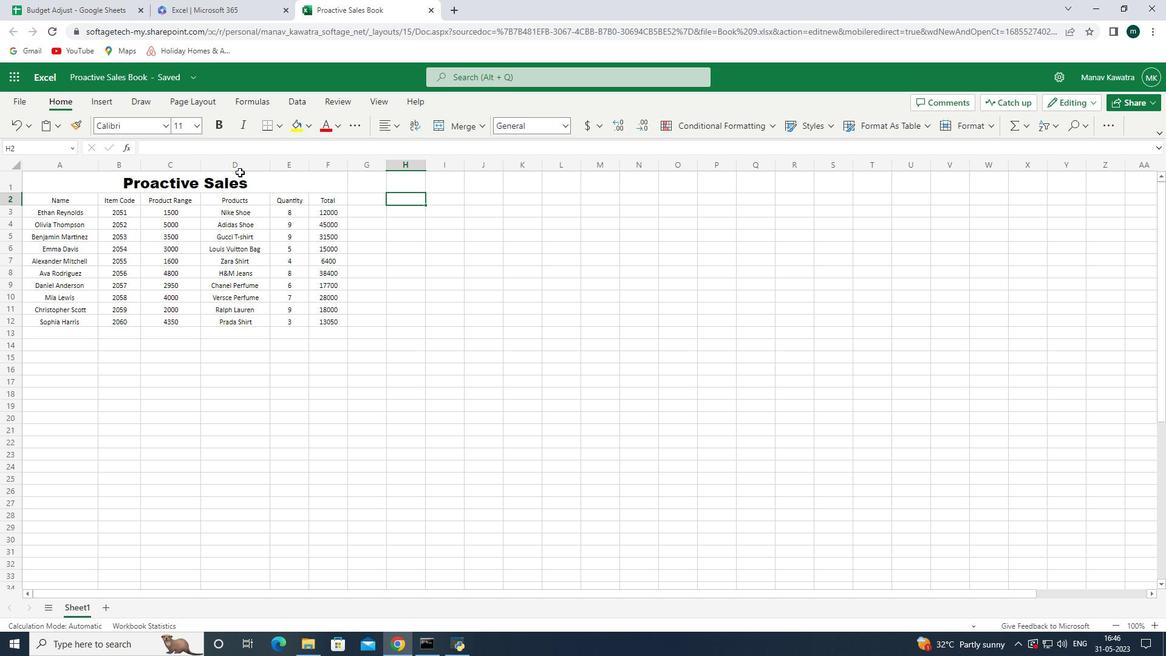 
Action: Mouse pressed left at (225, 175)
Screenshot: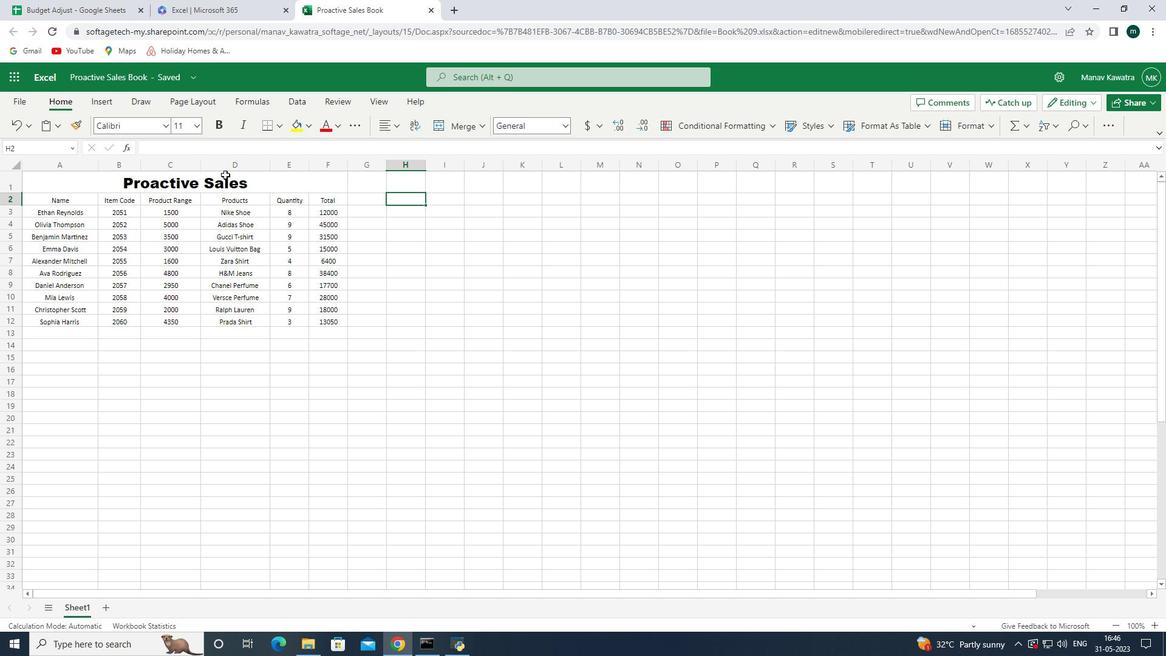 
Action: Mouse moved to (381, 275)
Screenshot: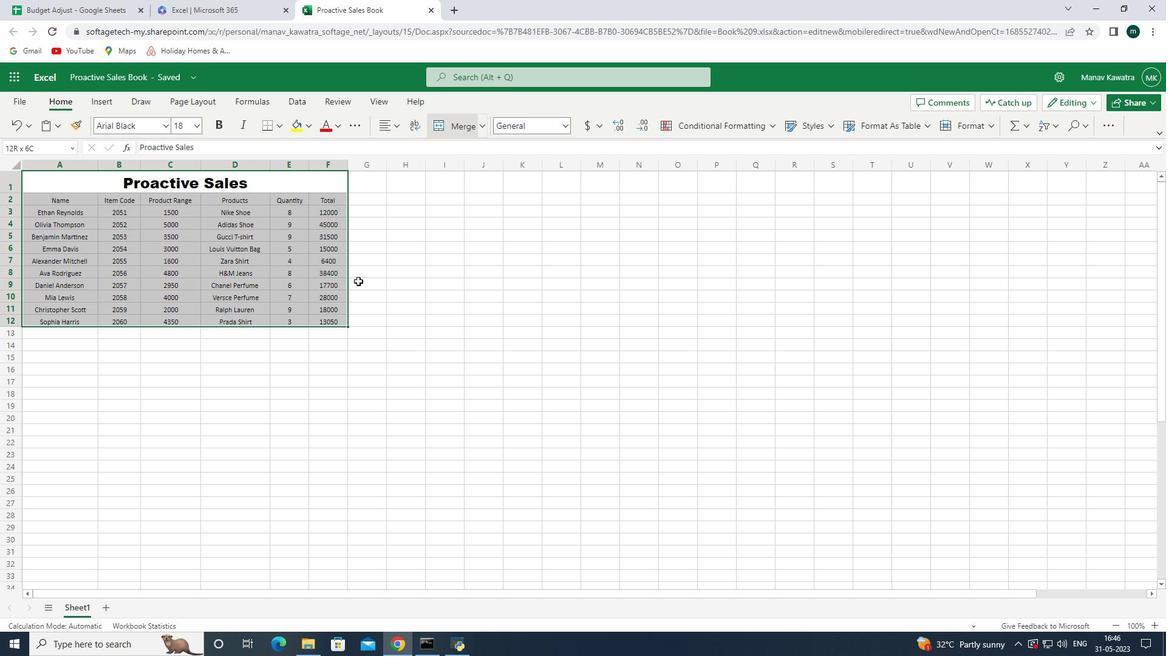 
Action: Mouse pressed left at (381, 275)
Screenshot: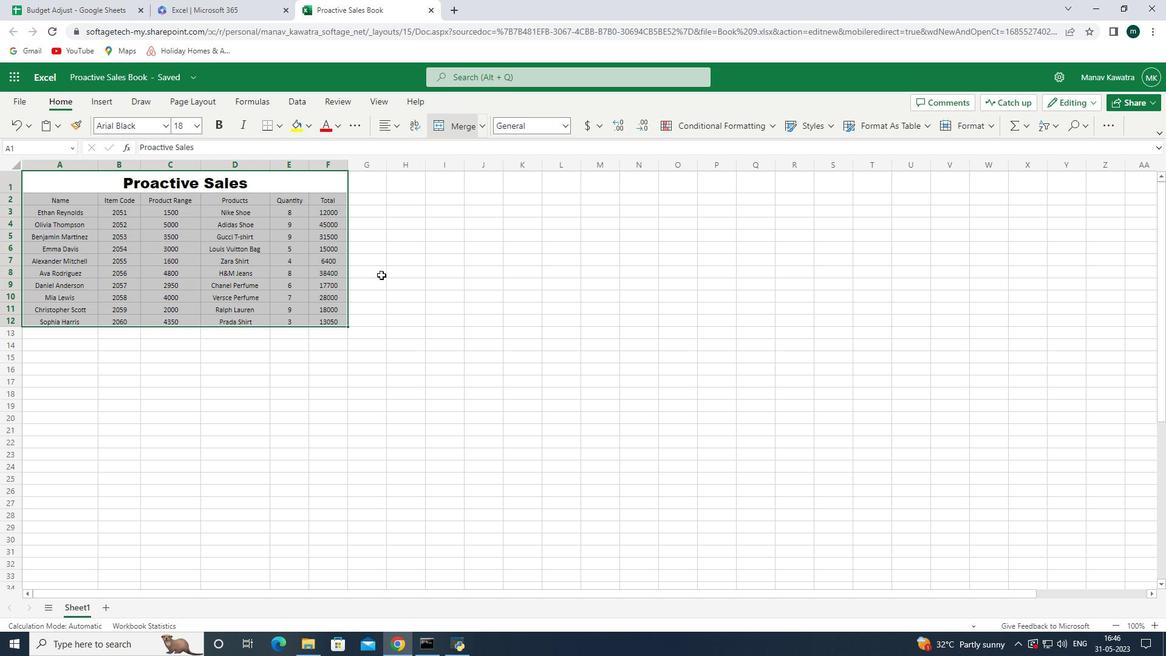 
Action: Mouse moved to (343, 340)
Screenshot: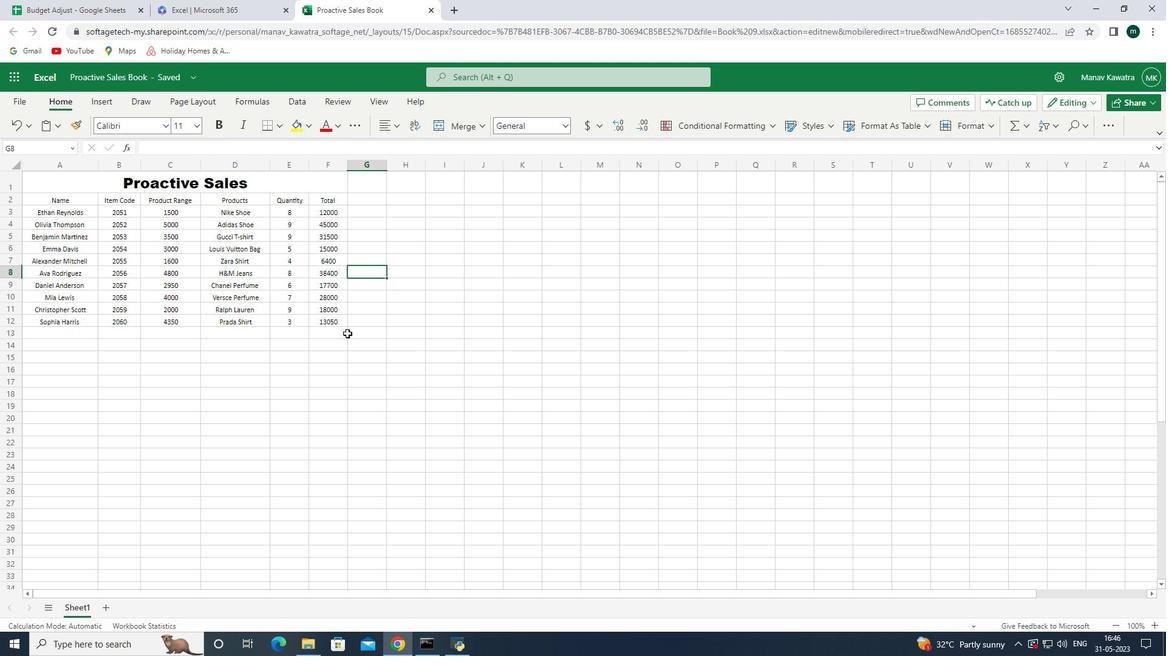 
Action: Mouse pressed left at (343, 340)
Screenshot: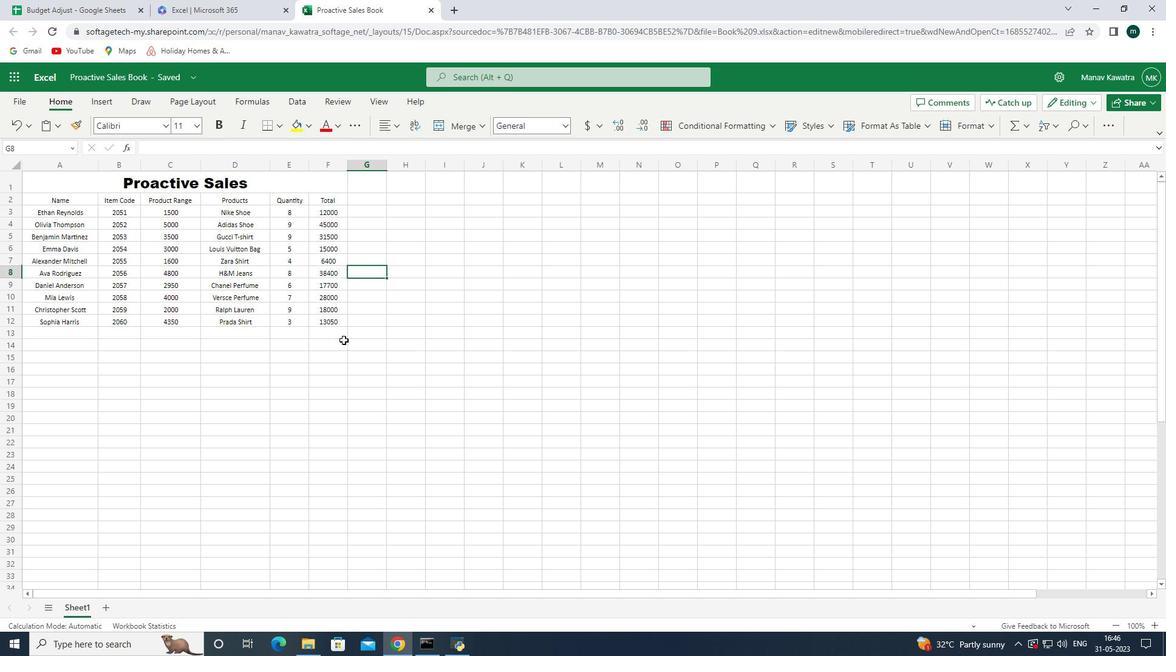 
Action: Mouse moved to (227, 240)
Screenshot: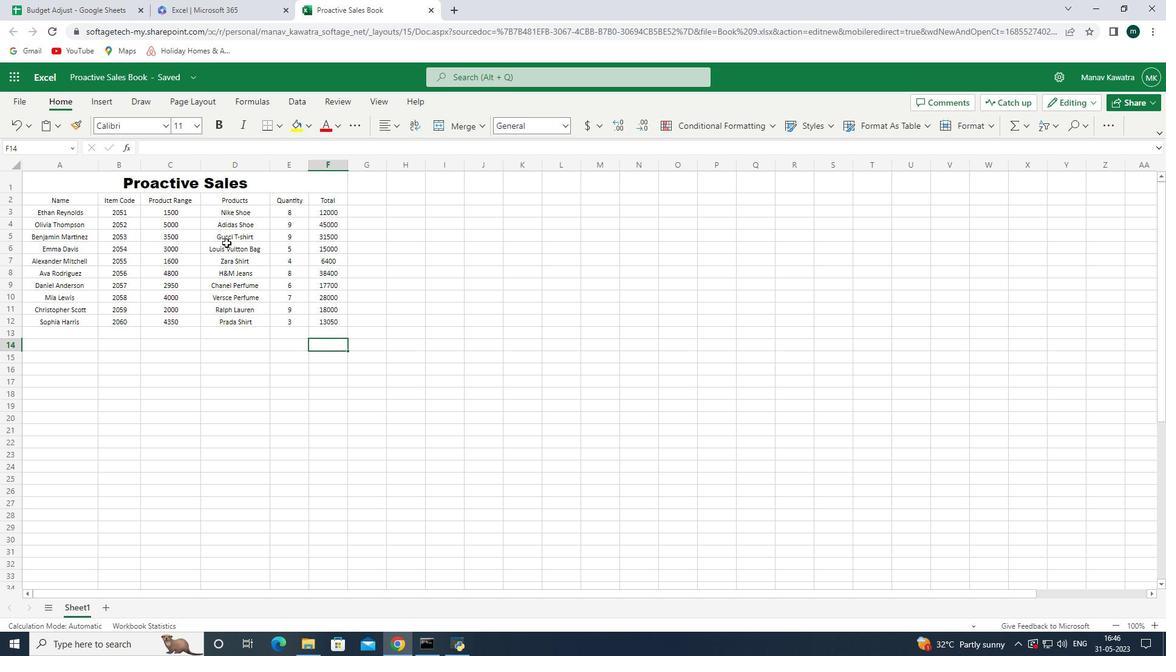 
